 Task: Create a ticket for managing requests related to sustainable sourcing practices.
Action: Mouse moved to (216, 86)
Screenshot: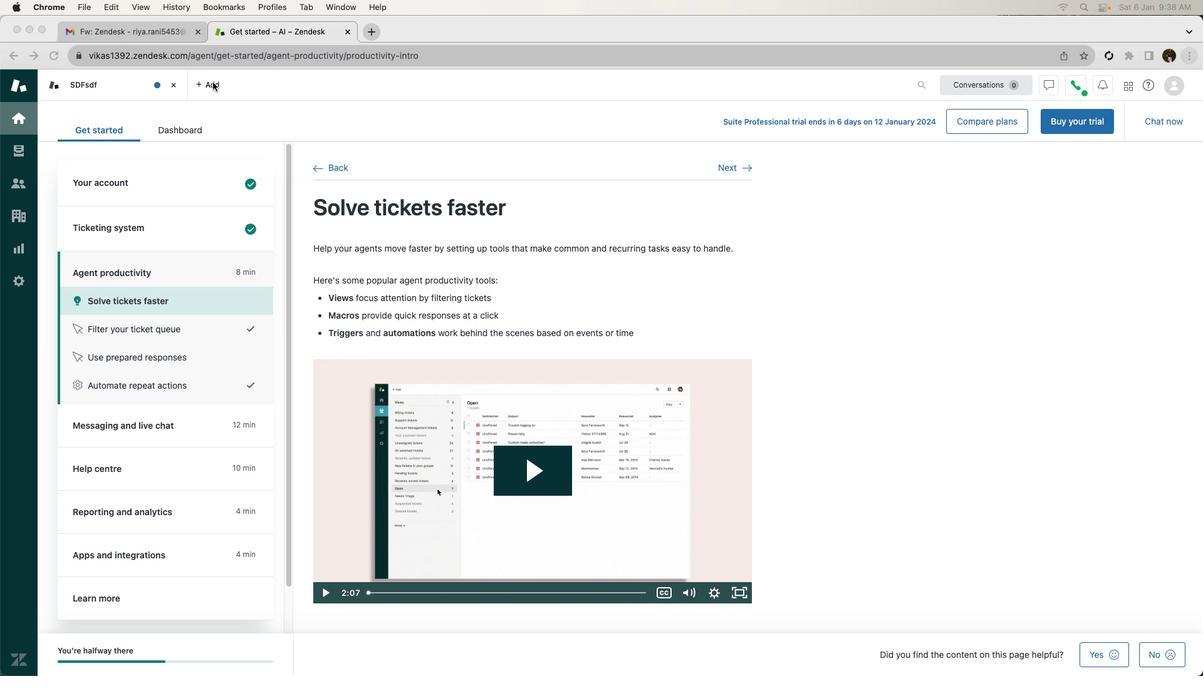 
Action: Mouse pressed left at (216, 86)
Screenshot: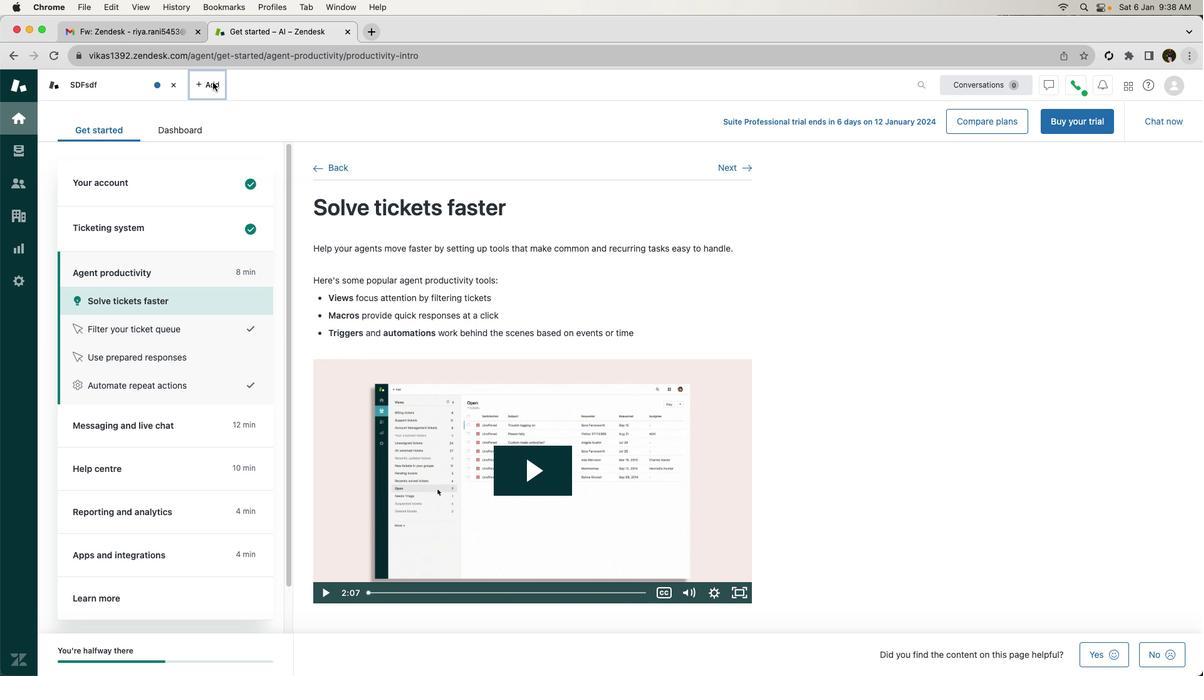 
Action: Mouse pressed left at (216, 86)
Screenshot: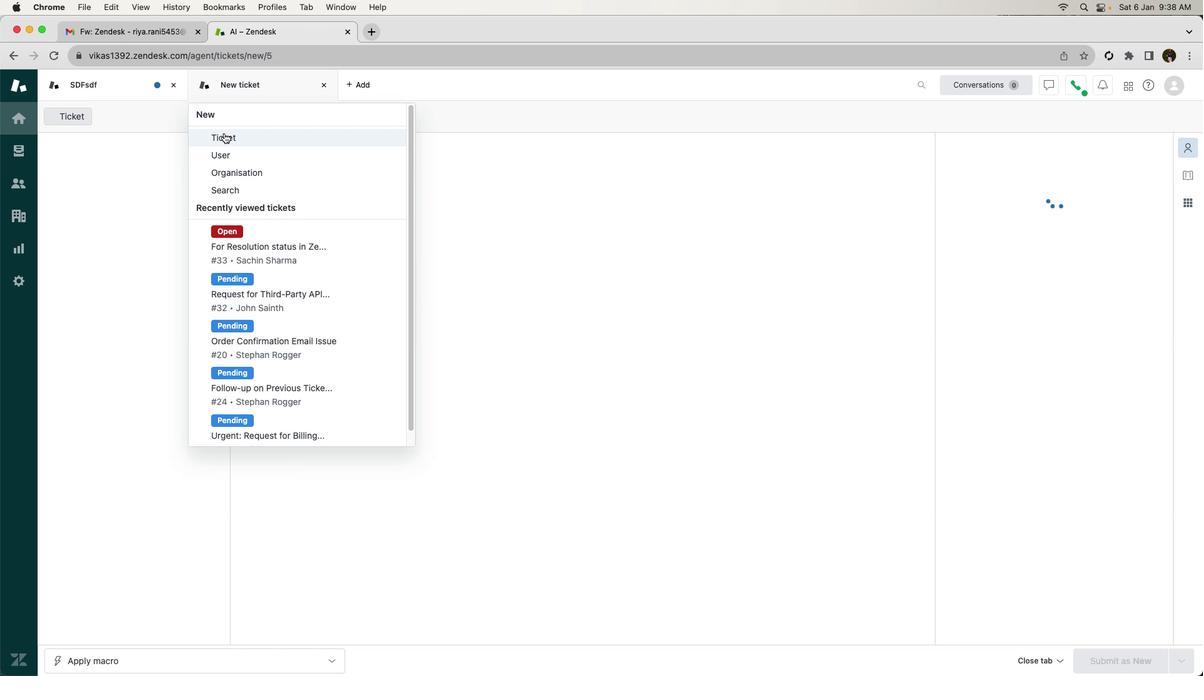 
Action: Mouse moved to (165, 174)
Screenshot: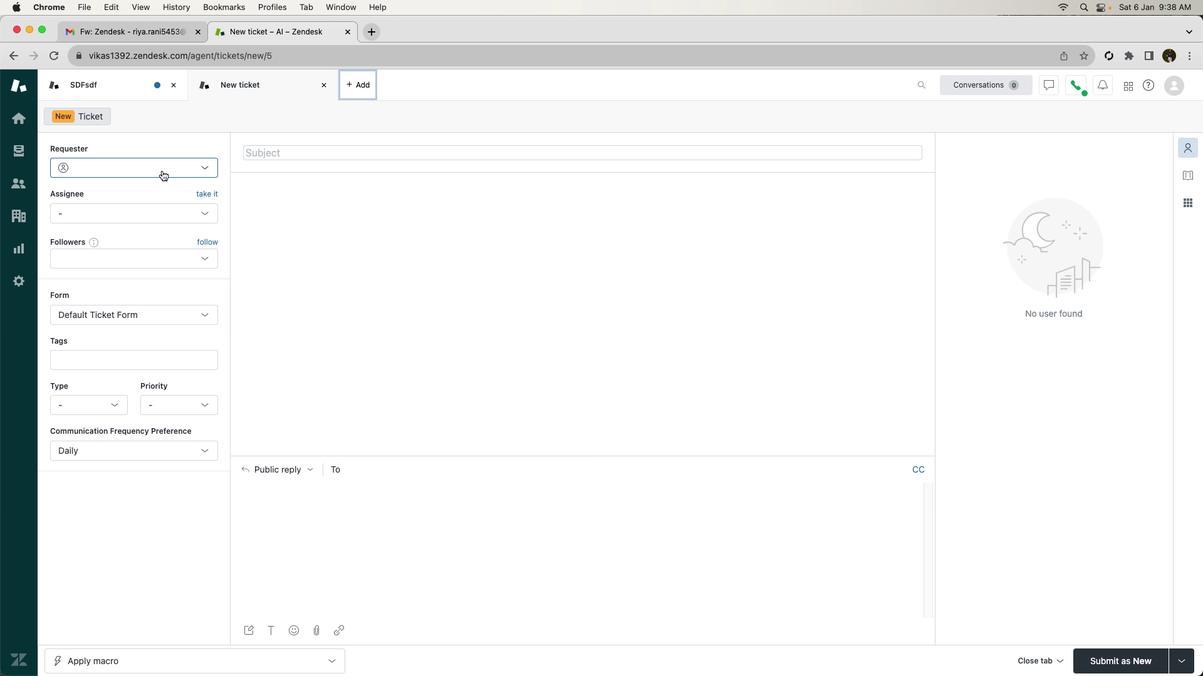 
Action: Mouse pressed left at (165, 174)
Screenshot: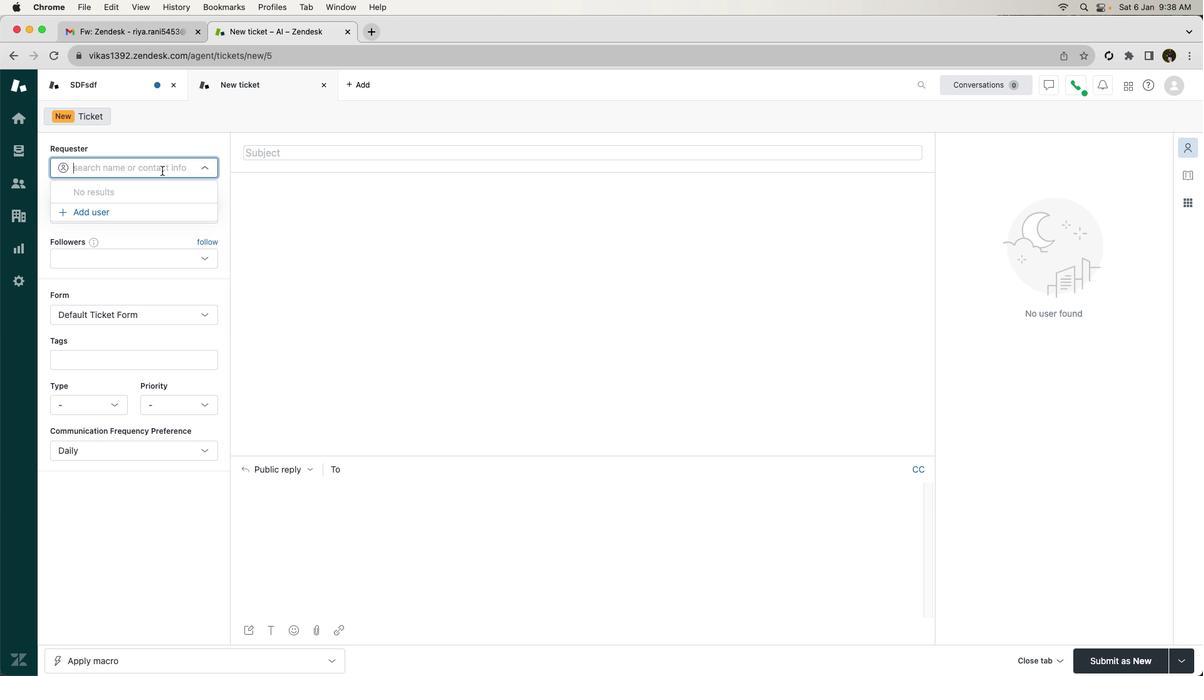 
Action: Mouse moved to (162, 174)
Screenshot: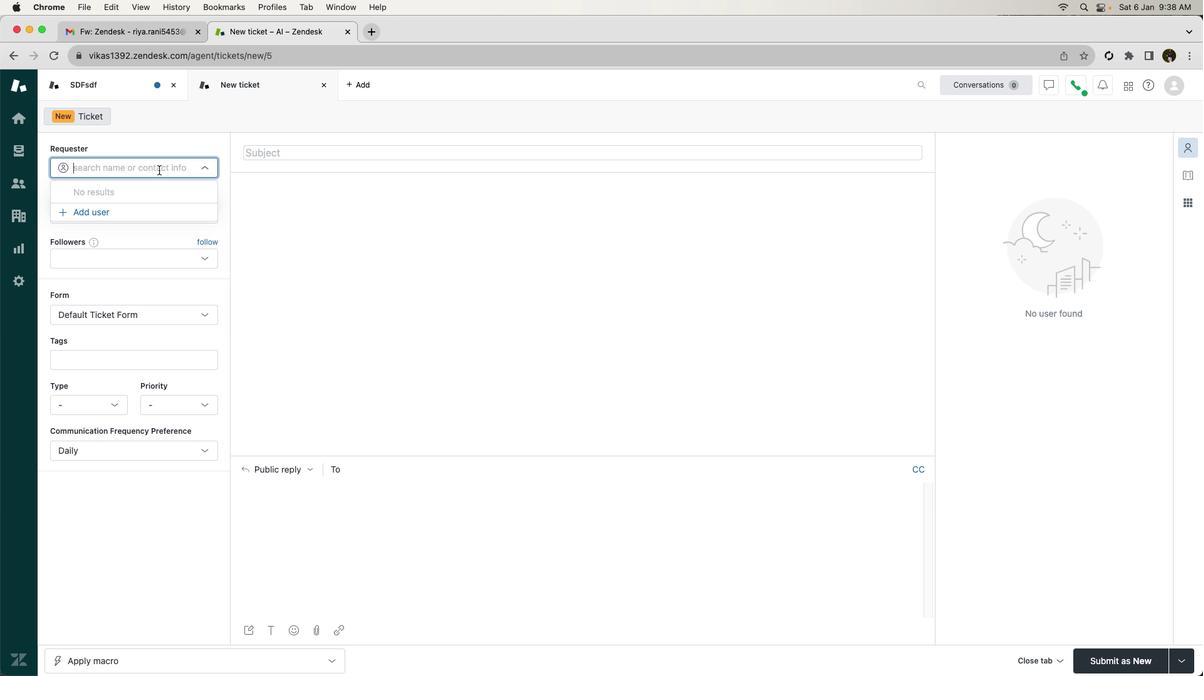 
Action: Key pressed 'j'Key.backspaceKey.shift'J''e''n''n''y'
Screenshot: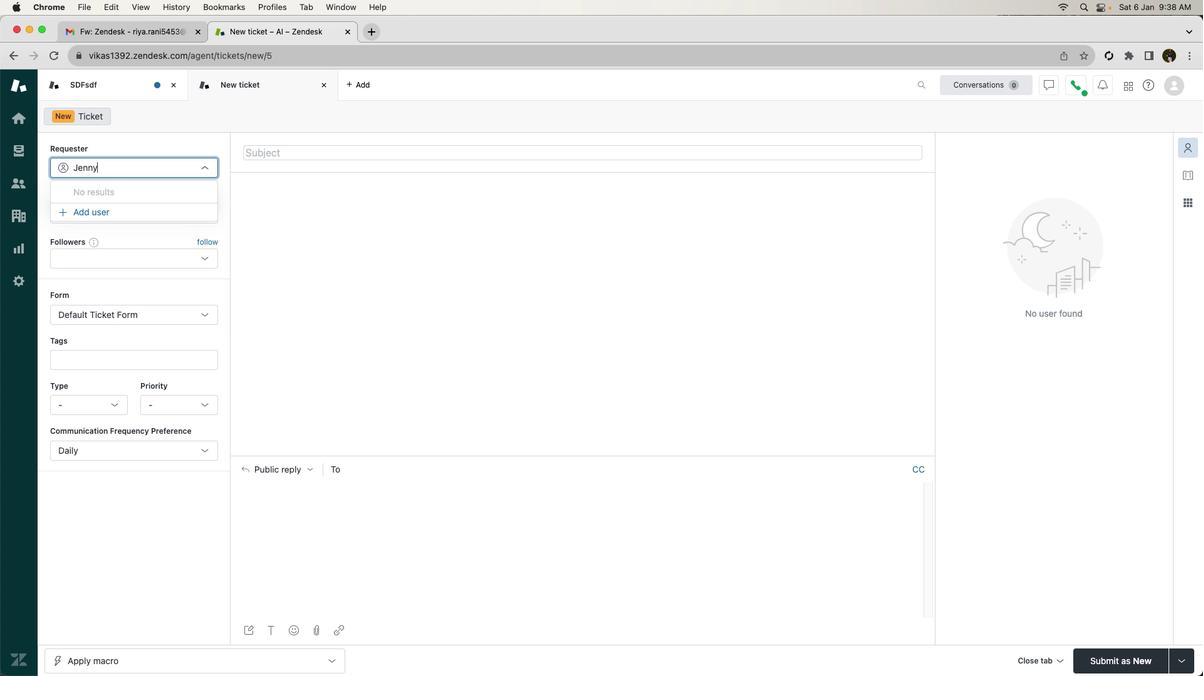 
Action: Mouse moved to (166, 171)
Screenshot: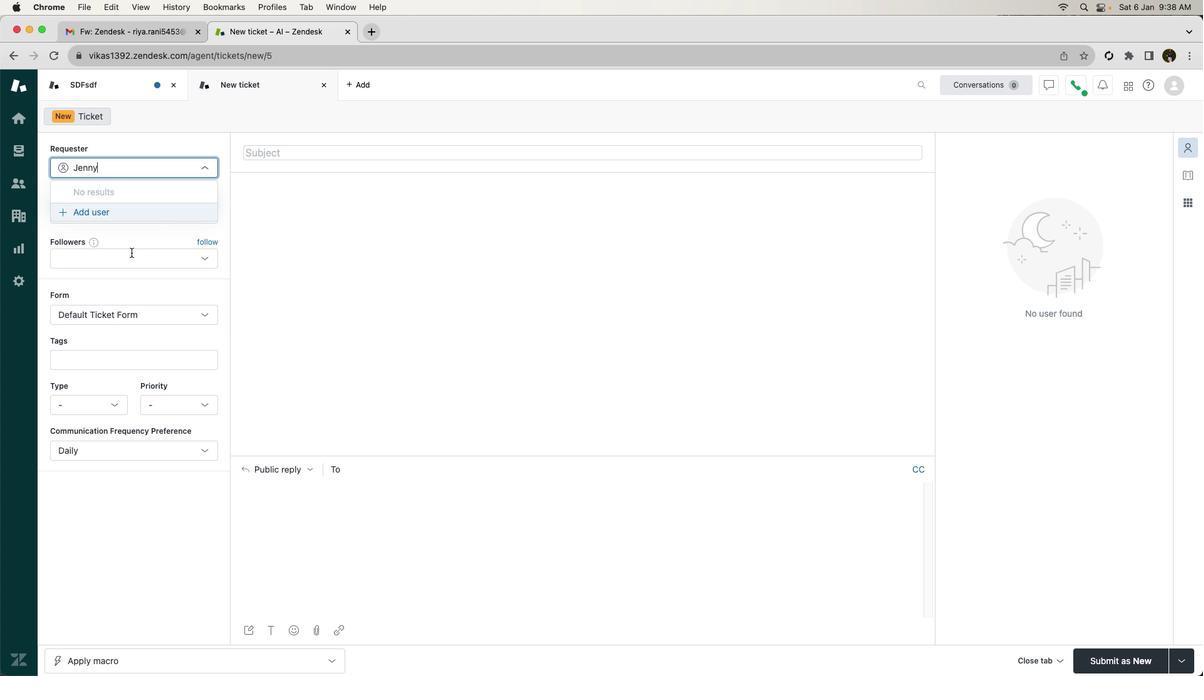 
Action: Mouse pressed left at (166, 171)
Screenshot: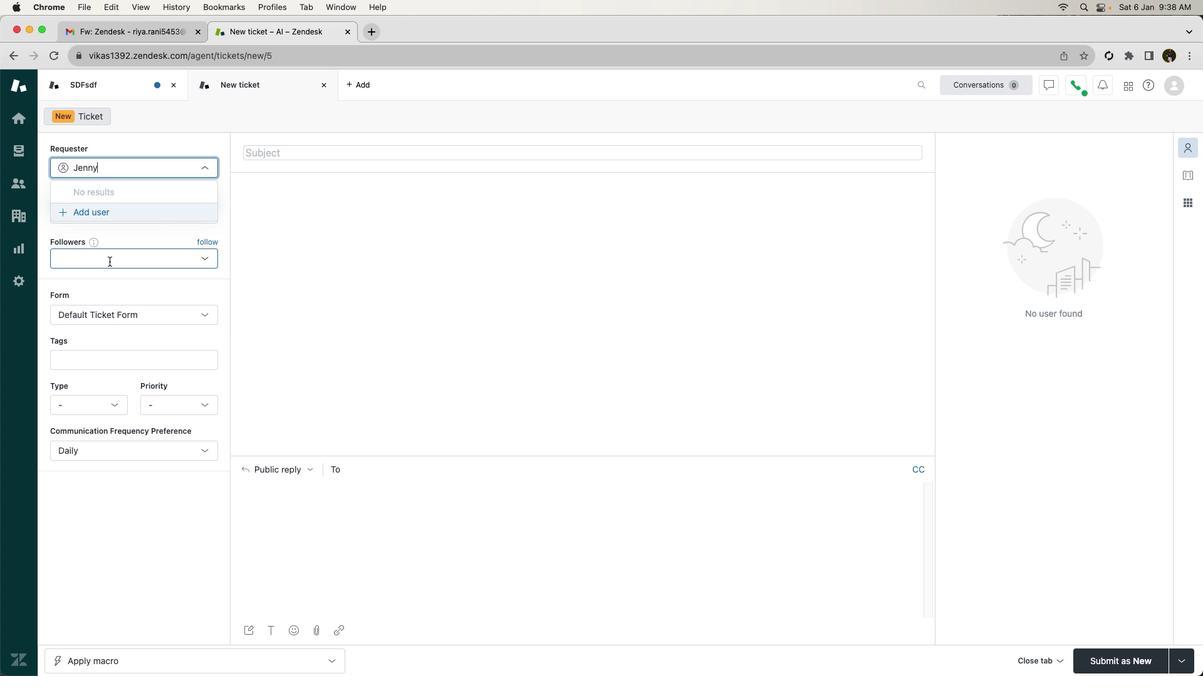 
Action: Mouse moved to (112, 265)
Screenshot: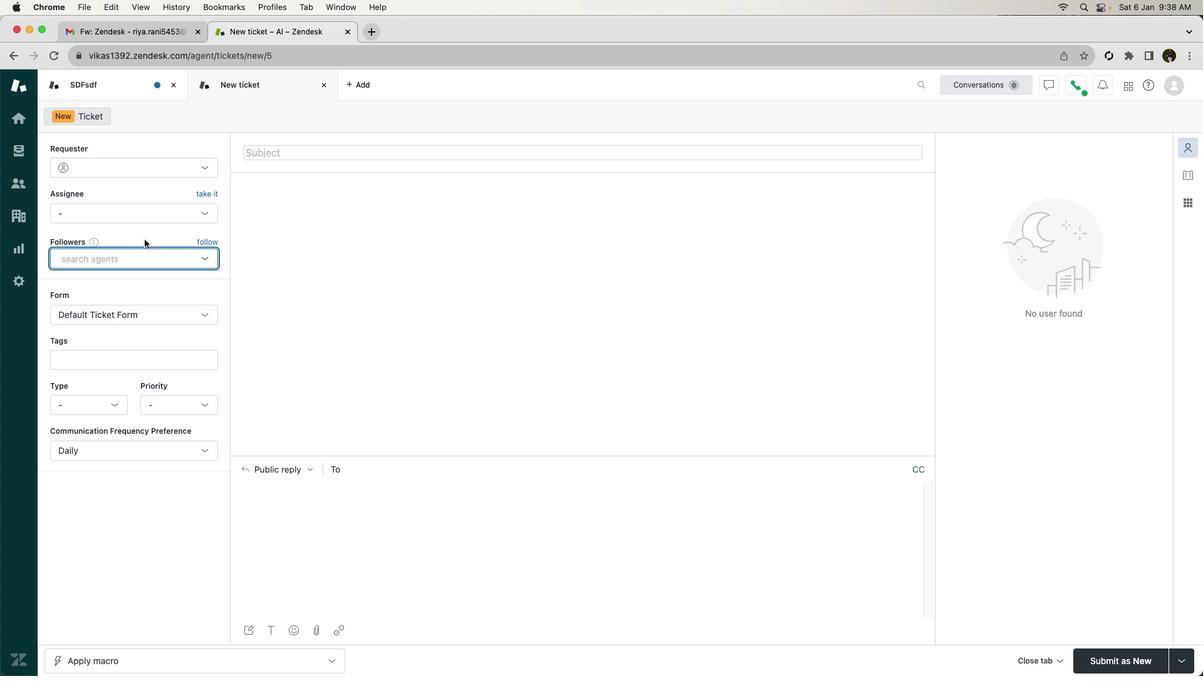
Action: Mouse pressed left at (112, 265)
Screenshot: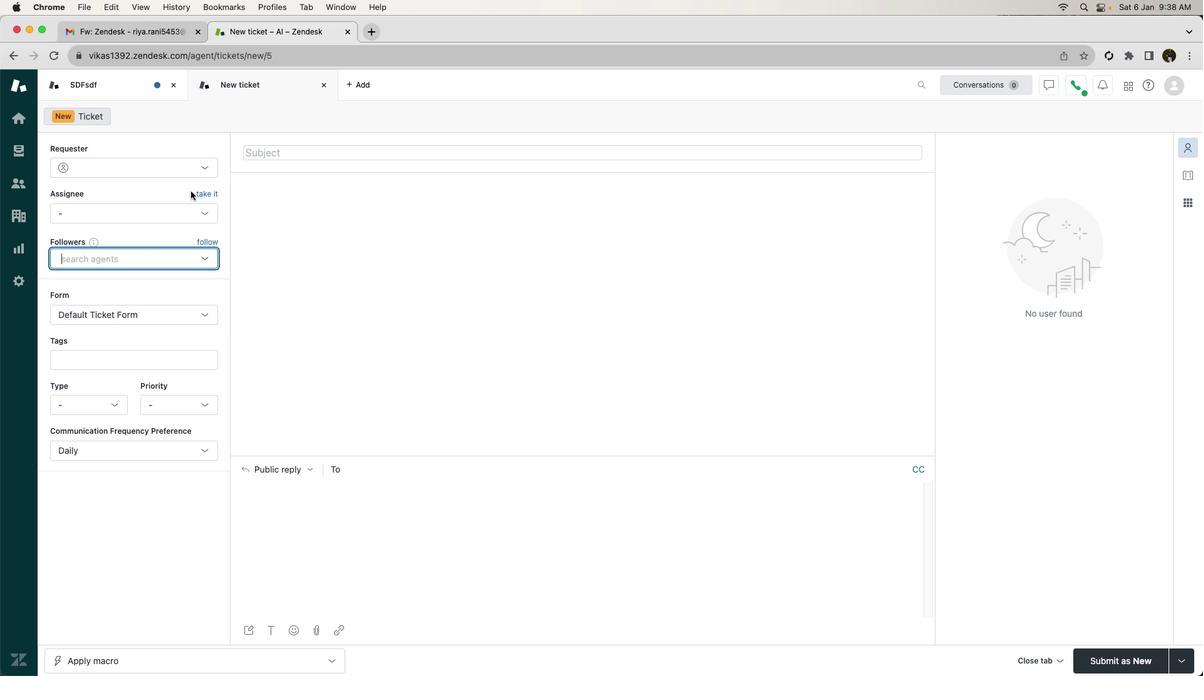 
Action: Mouse moved to (206, 218)
Screenshot: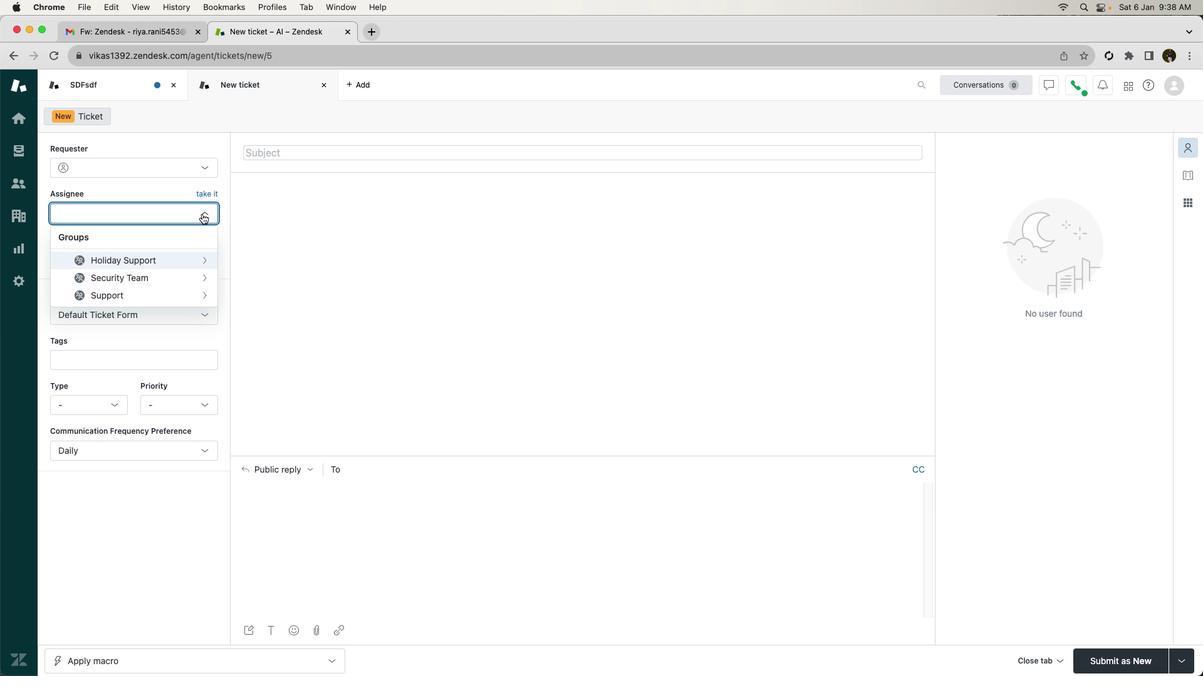 
Action: Mouse pressed left at (206, 218)
Screenshot: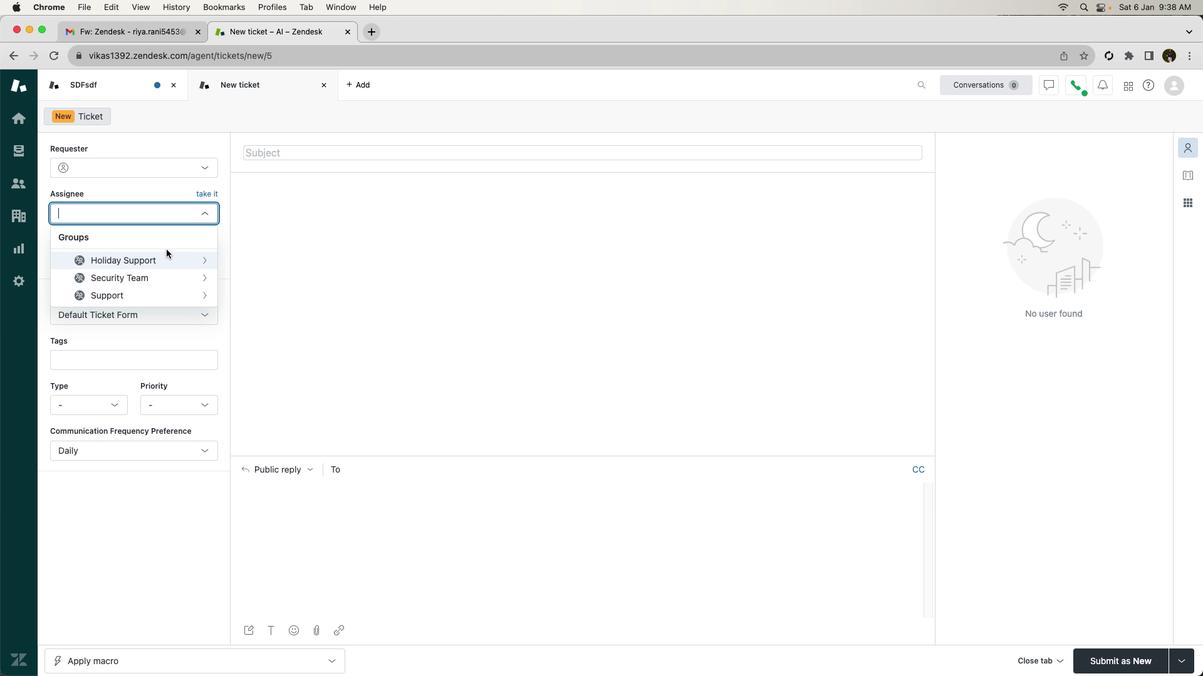 
Action: Mouse moved to (166, 279)
Screenshot: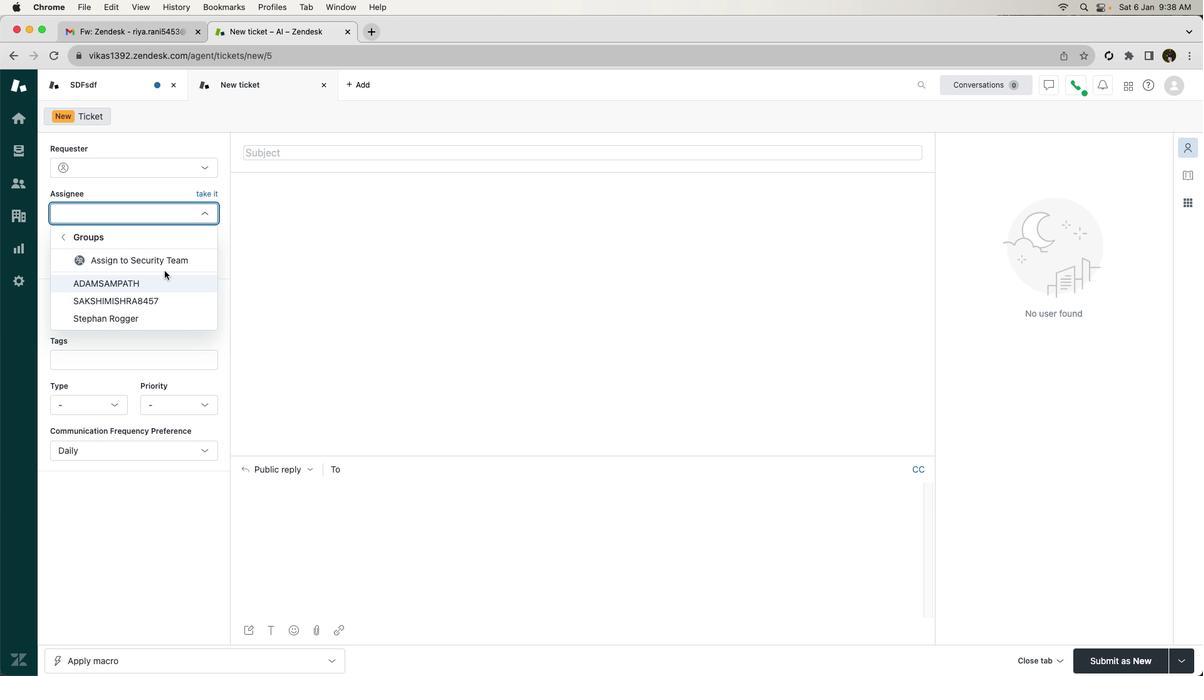 
Action: Mouse pressed left at (166, 279)
Screenshot: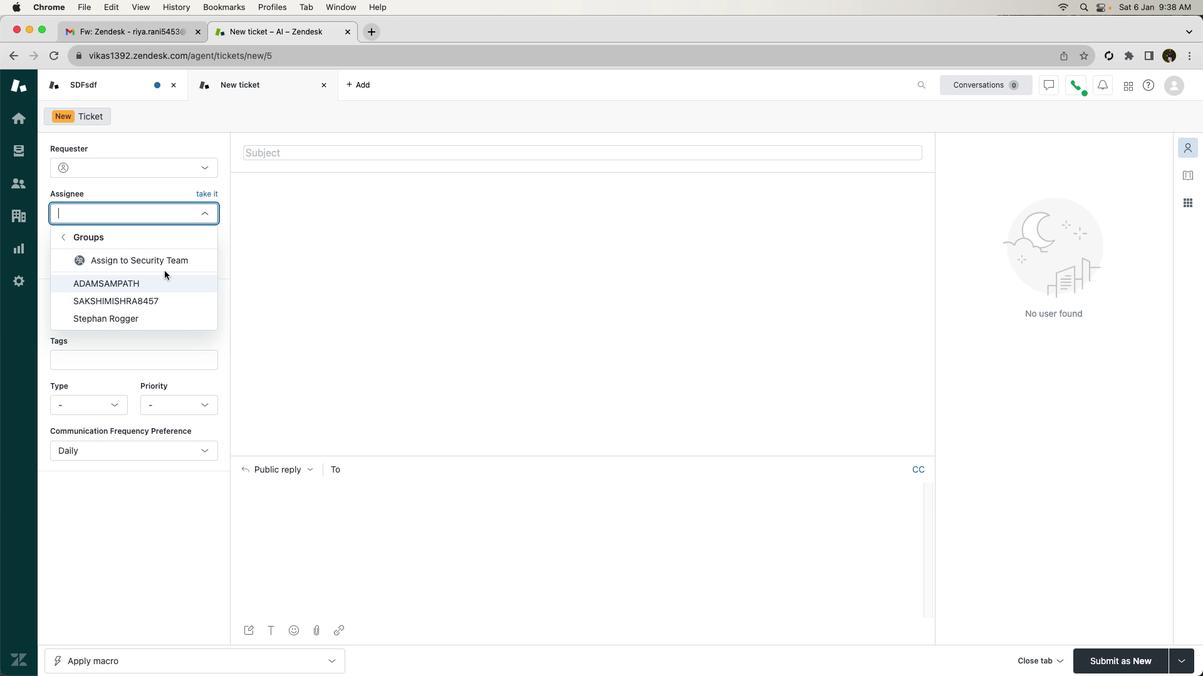 
Action: Mouse moved to (151, 283)
Screenshot: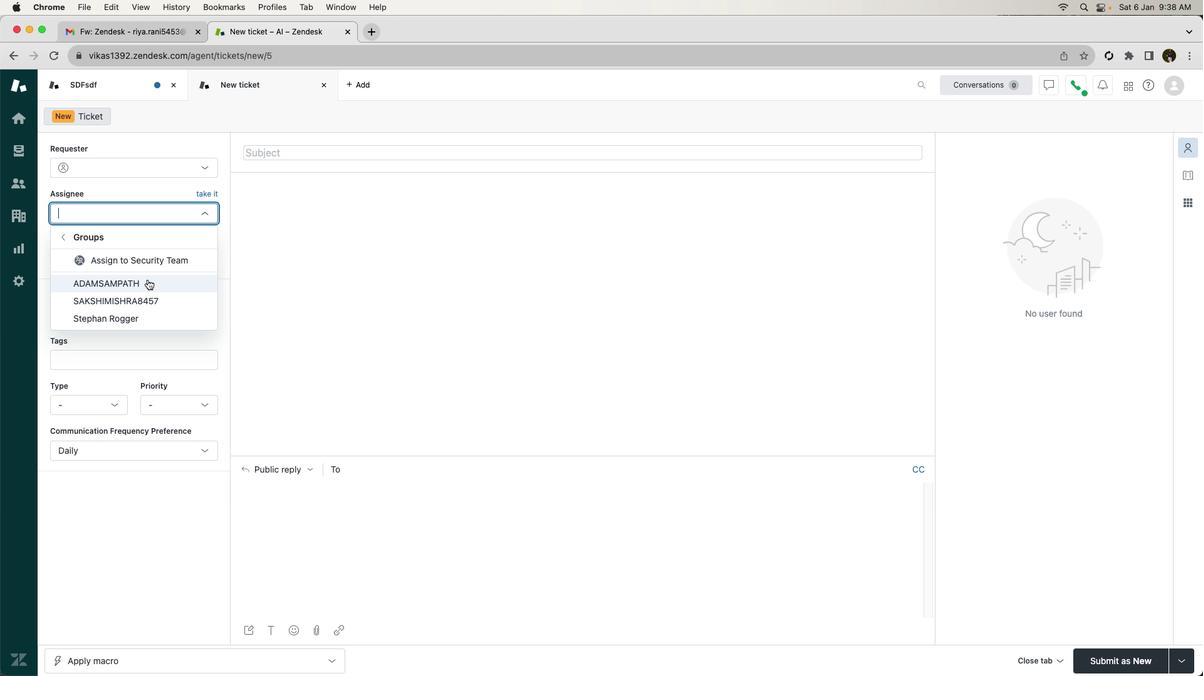 
Action: Mouse pressed left at (151, 283)
Screenshot: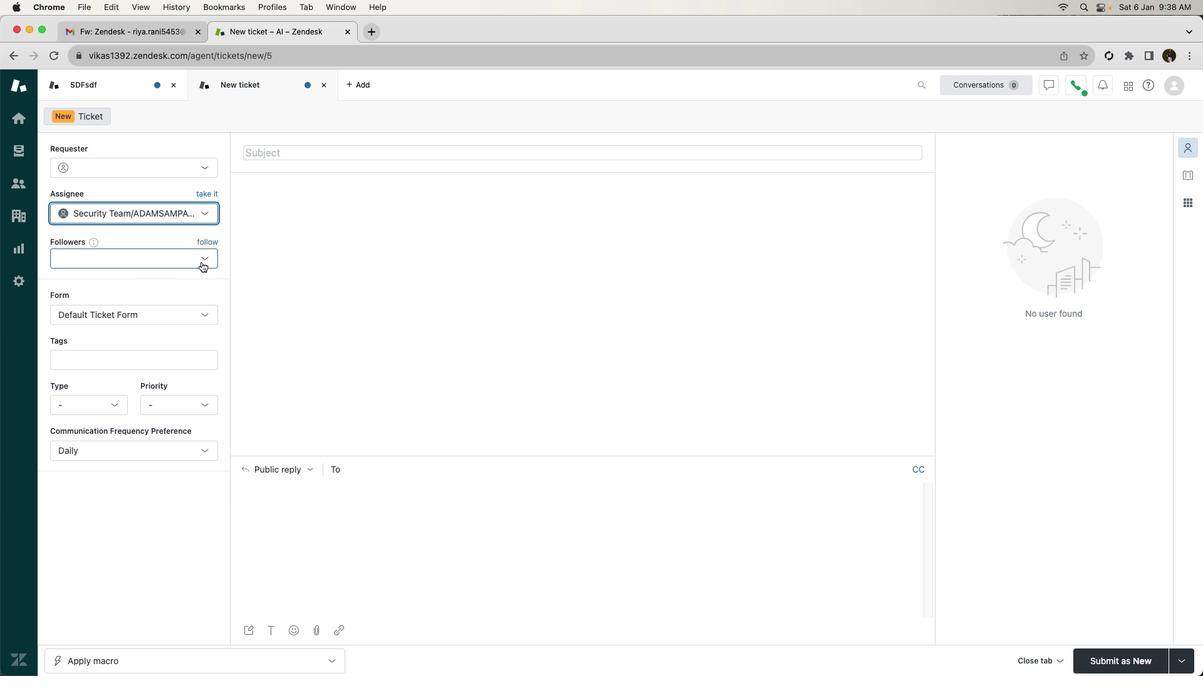 
Action: Mouse moved to (206, 265)
Screenshot: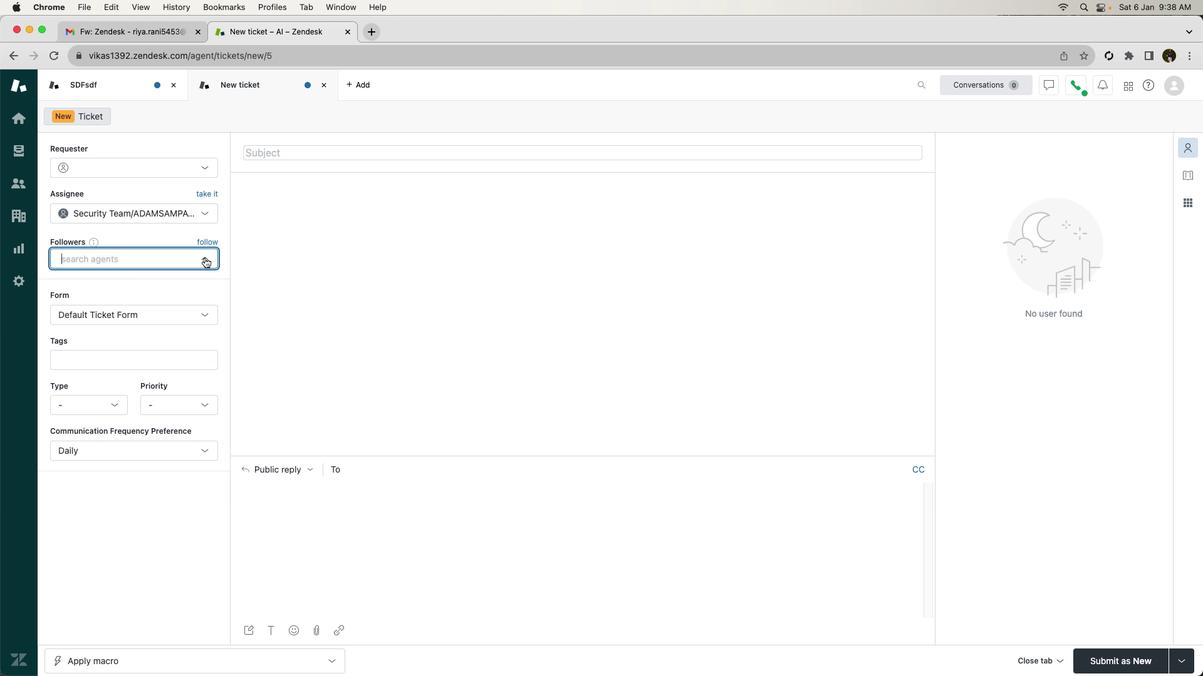 
Action: Mouse pressed left at (206, 265)
Screenshot: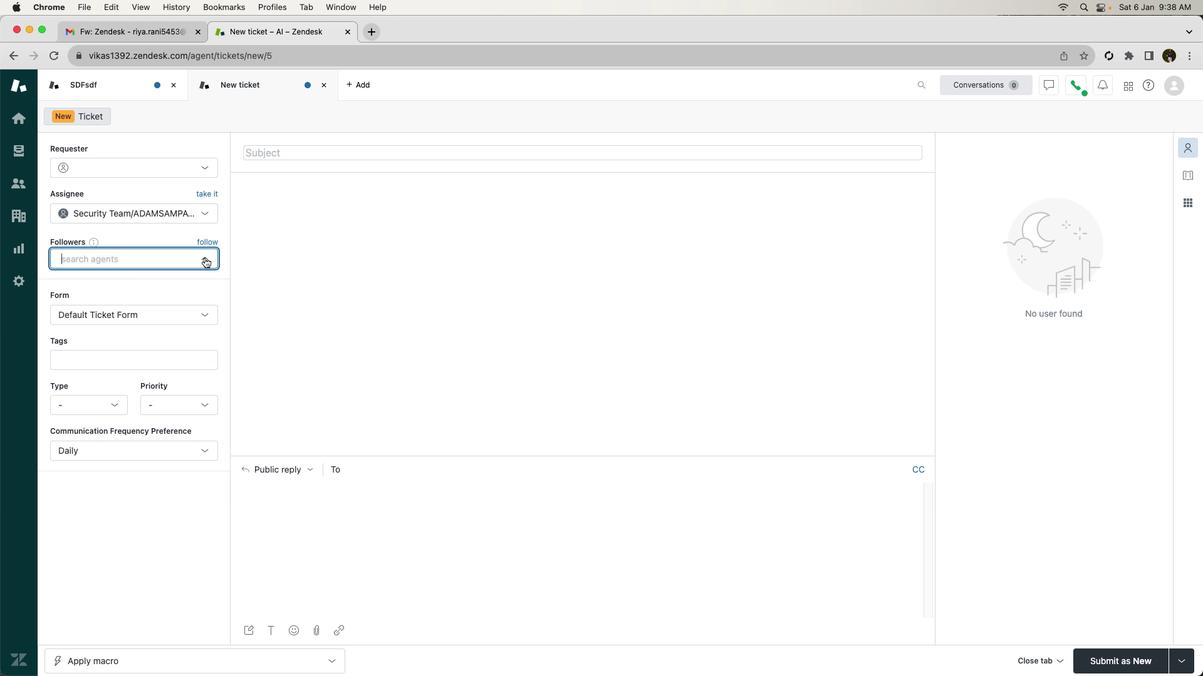 
Action: Mouse moved to (208, 261)
Screenshot: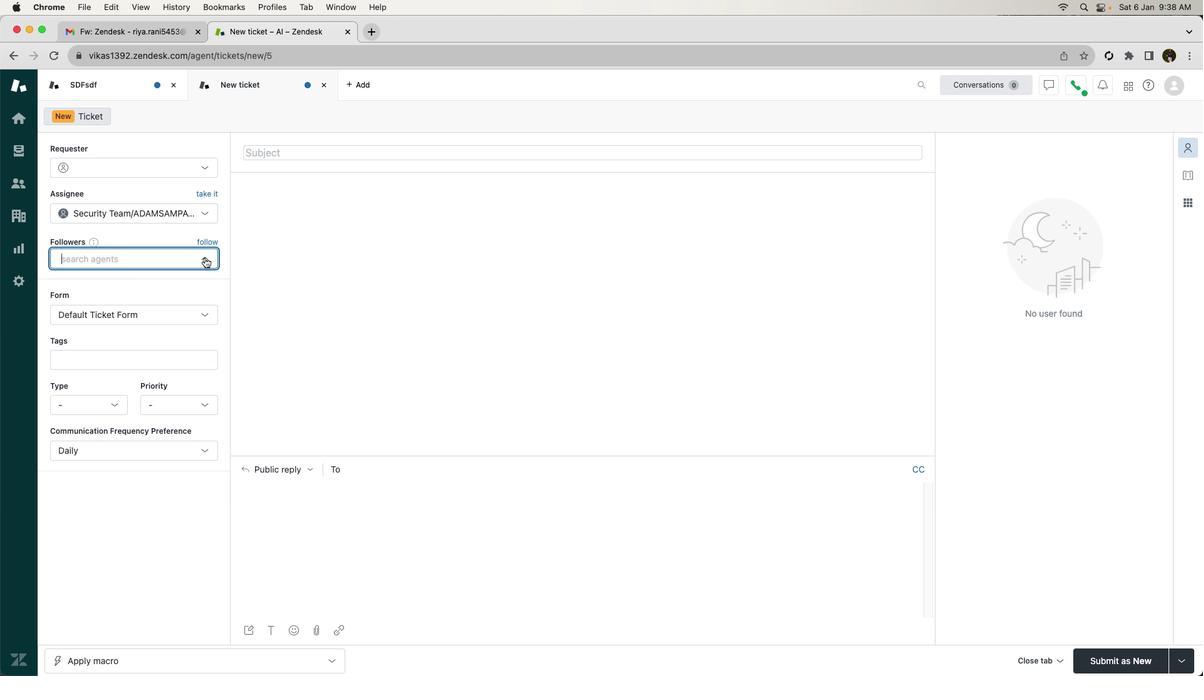 
Action: Mouse pressed left at (208, 261)
Screenshot: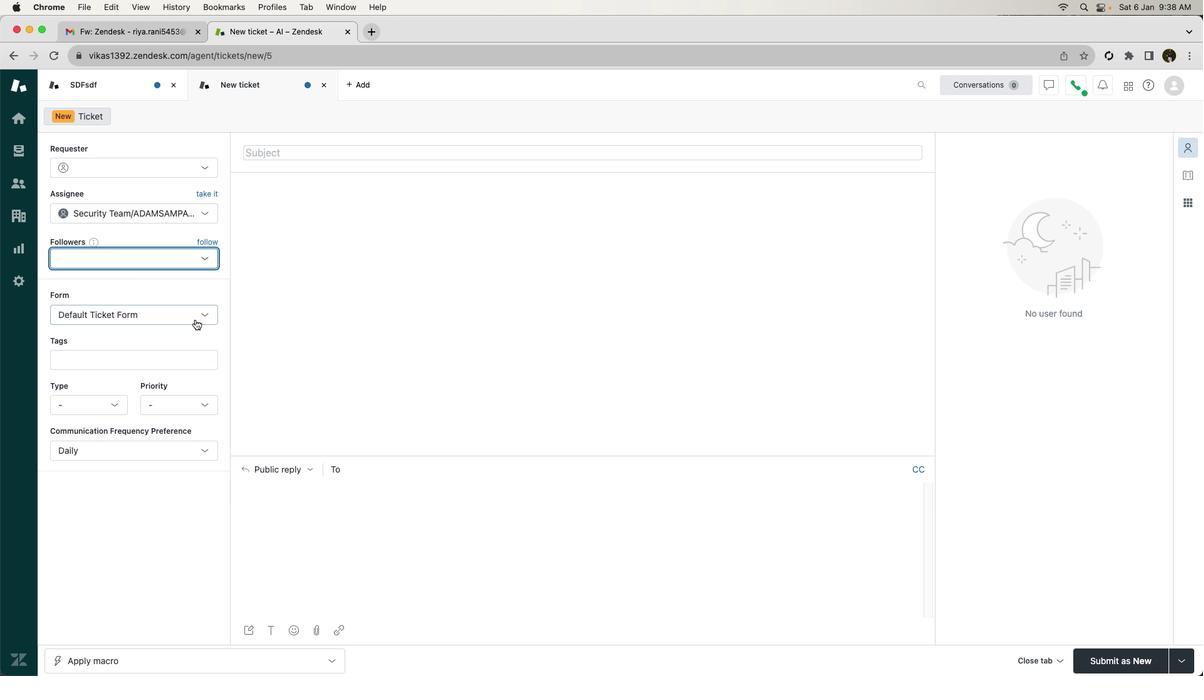
Action: Mouse moved to (186, 365)
Screenshot: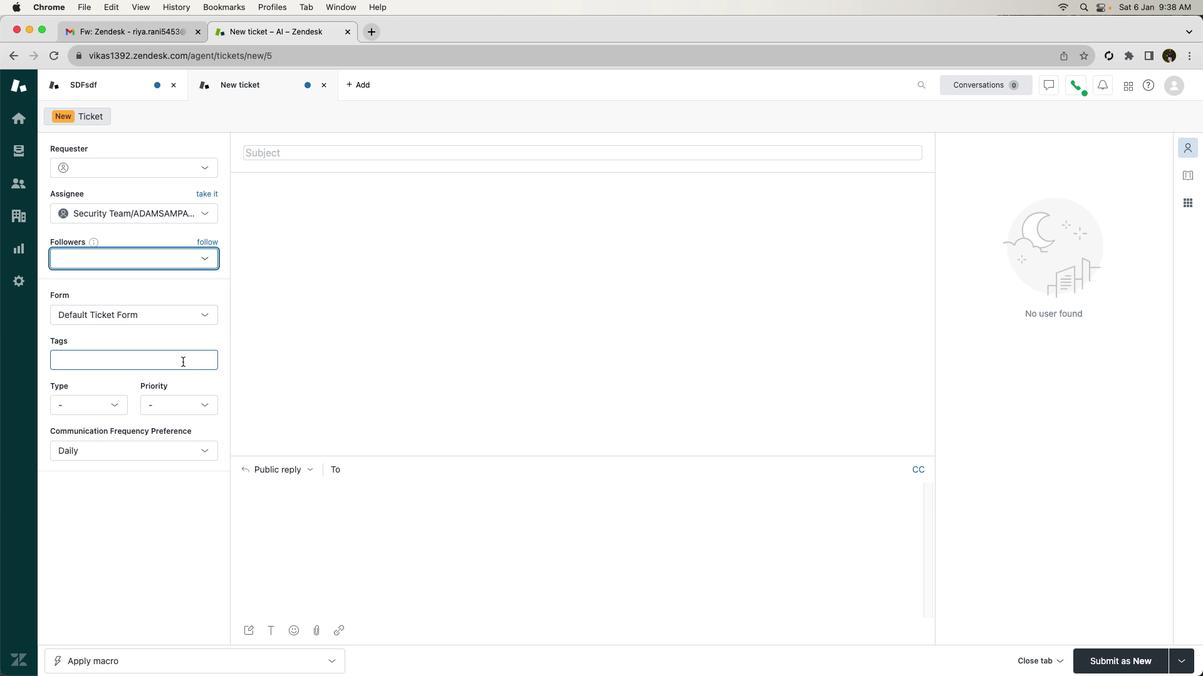 
Action: Mouse pressed left at (186, 365)
Screenshot: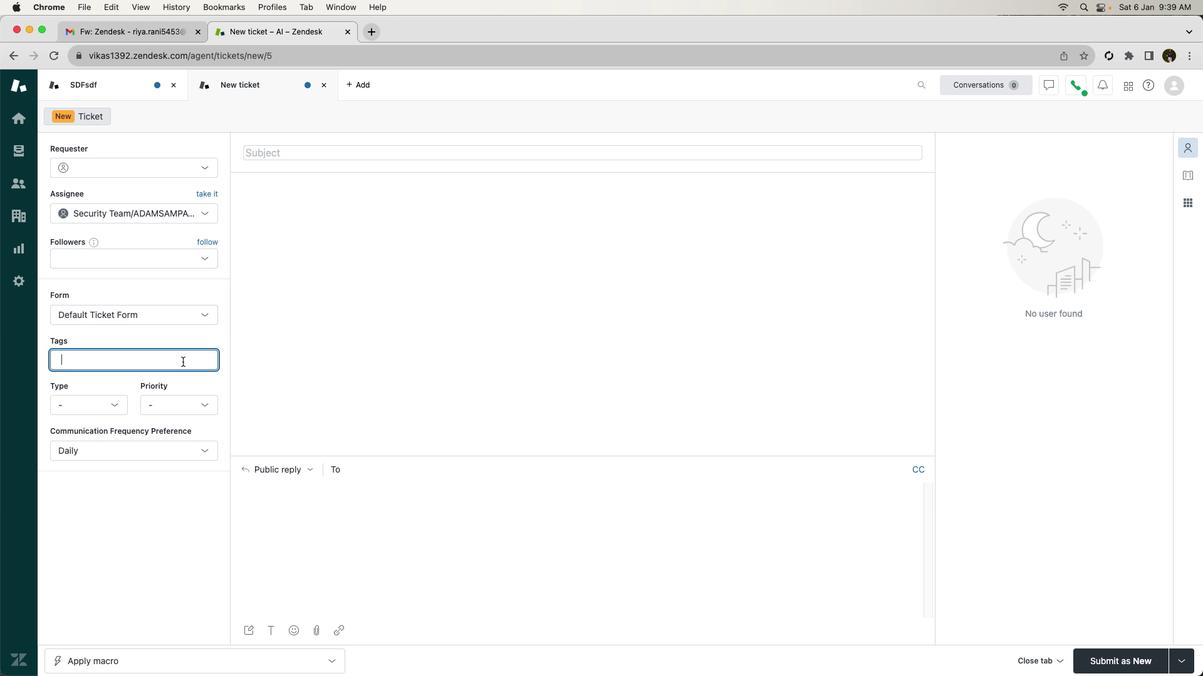 
Action: Key pressed Key.shift'#'Key.shift'S''u''s''t''a''i''n''a''b''l''e'
Screenshot: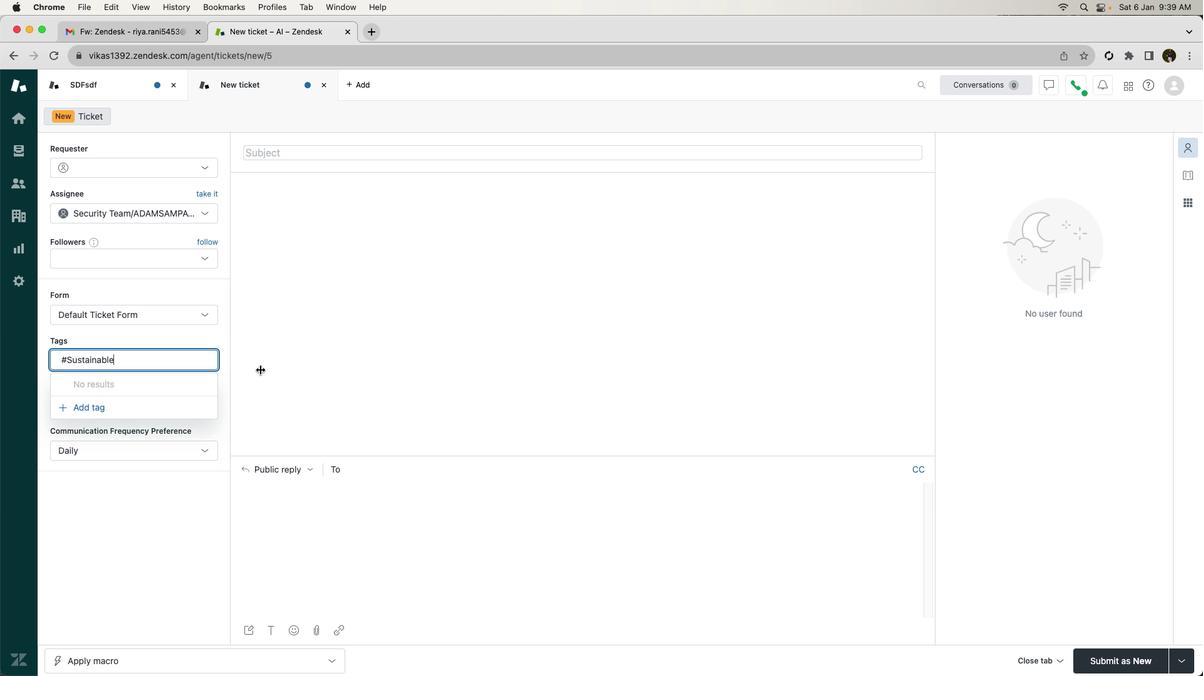 
Action: Mouse moved to (172, 365)
Screenshot: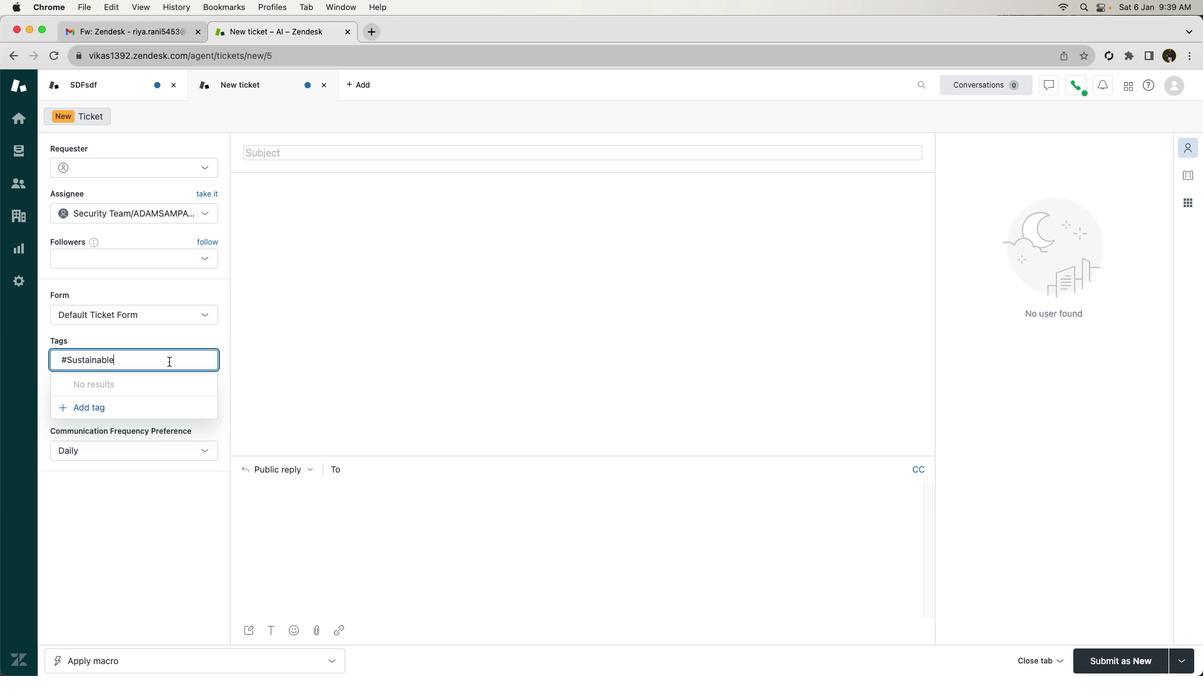 
Action: Mouse pressed left at (172, 365)
Screenshot: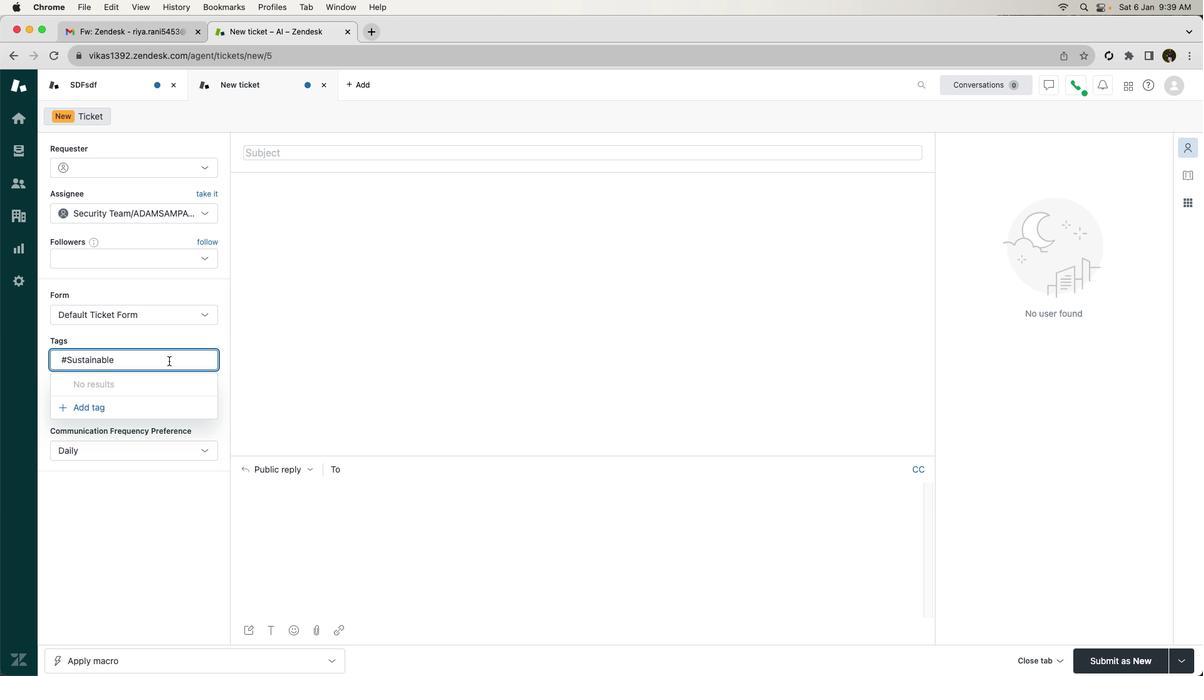 
Action: Mouse moved to (99, 484)
Screenshot: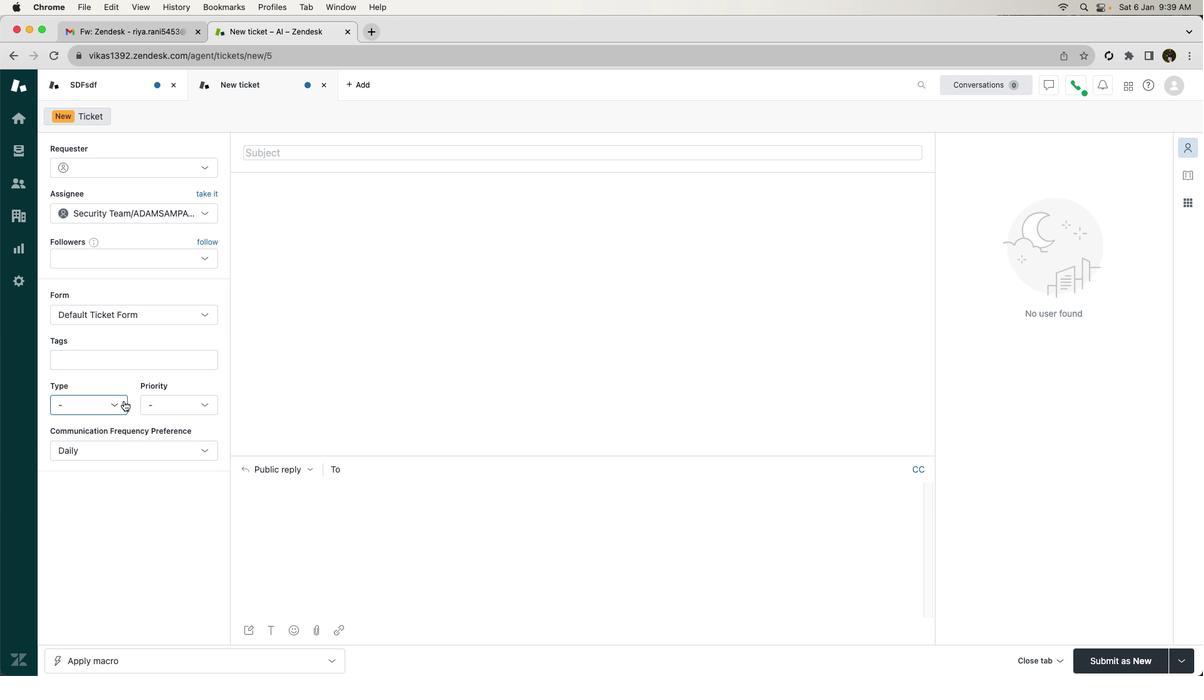 
Action: Mouse pressed left at (99, 484)
Screenshot: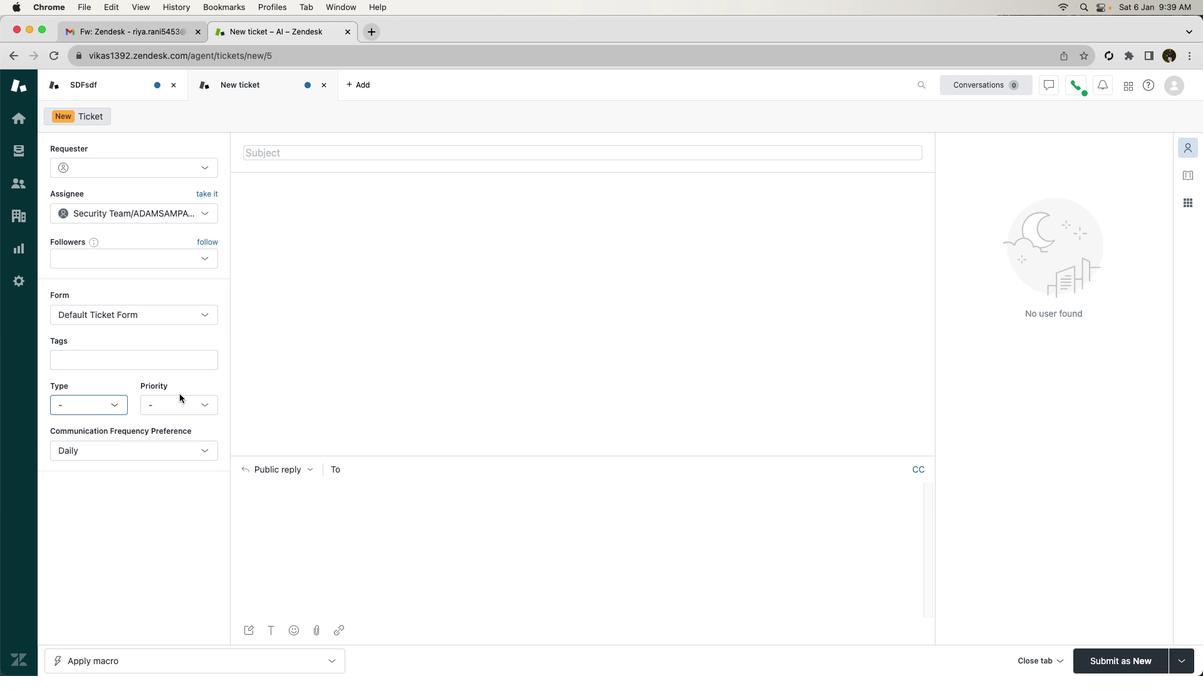 
Action: Mouse moved to (349, 155)
Screenshot: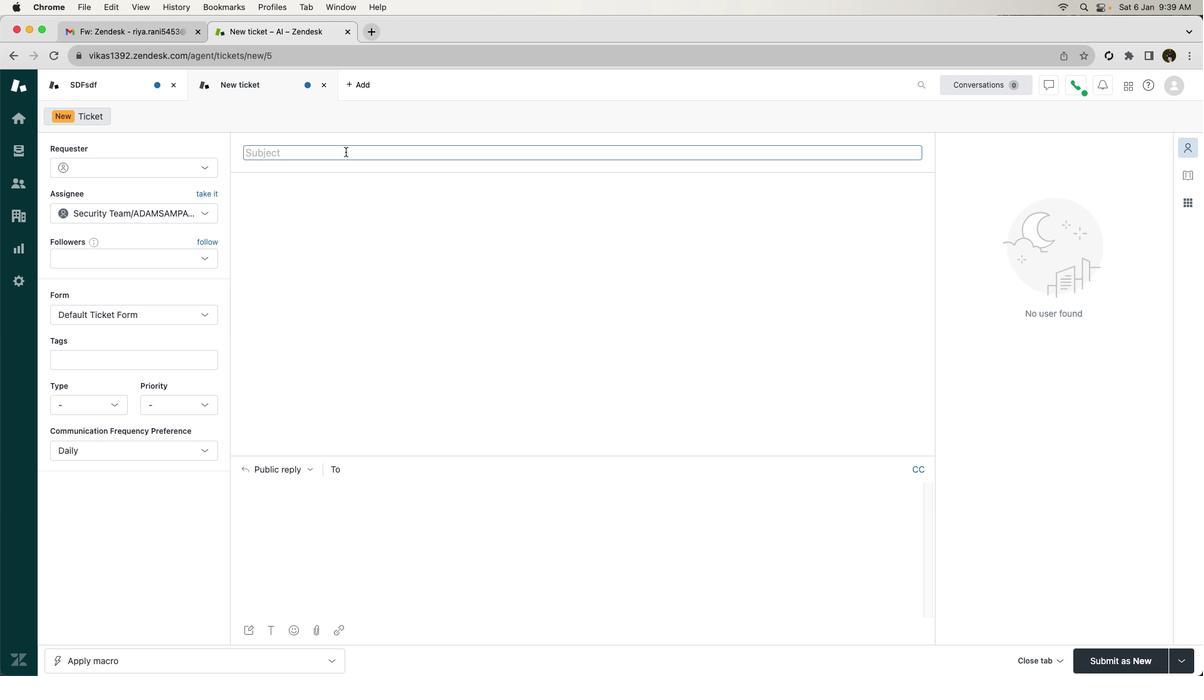 
Action: Mouse pressed left at (349, 155)
Screenshot: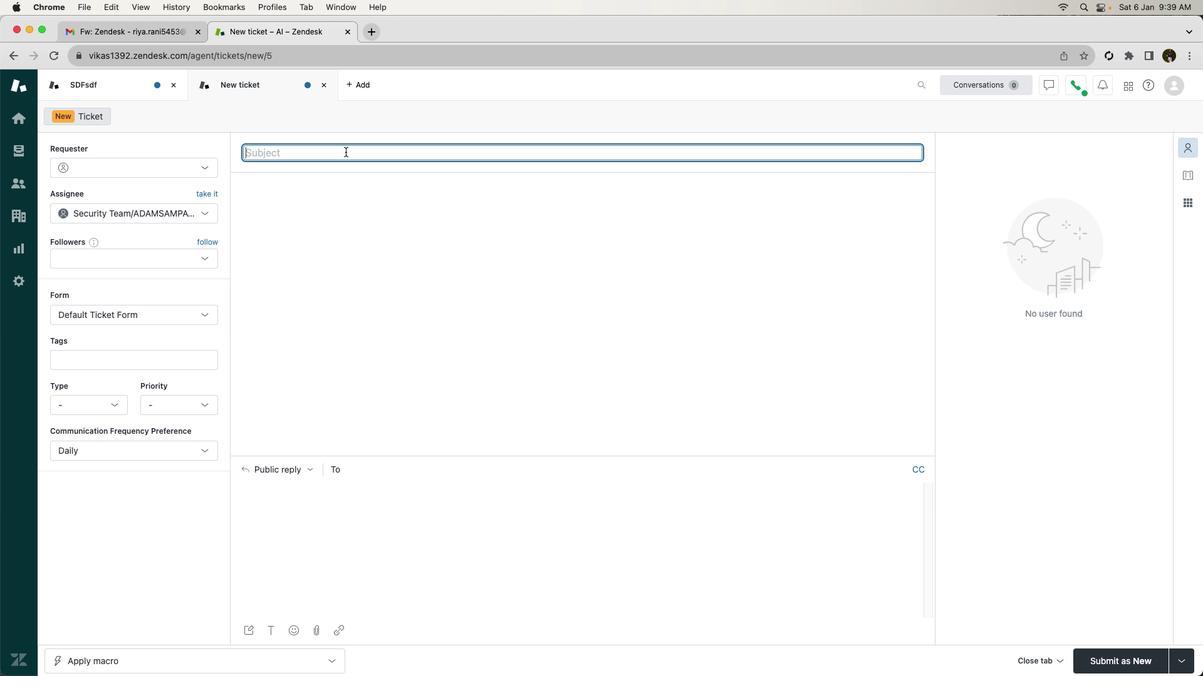 
Action: Key pressed Key.shift'R''e''q''u''e''s''t'Key.space'f''o''r'Key.spaceKey.shift'S''u''s''t''a''i''n''a''b''l''e'Key.spaceKey.shift'S''o''u''r''c''i''n''g'Key.spaceKey.shift'P''r''a''c''t''i''c''e''s'
Screenshot: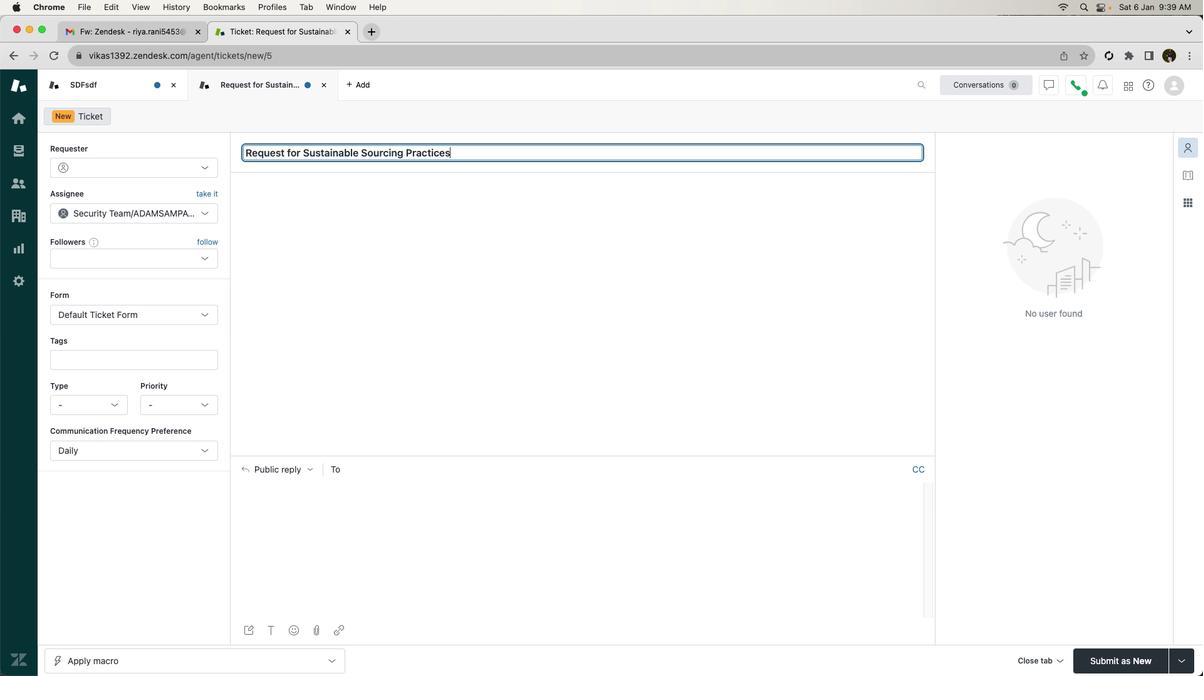 
Action: Mouse moved to (296, 493)
Screenshot: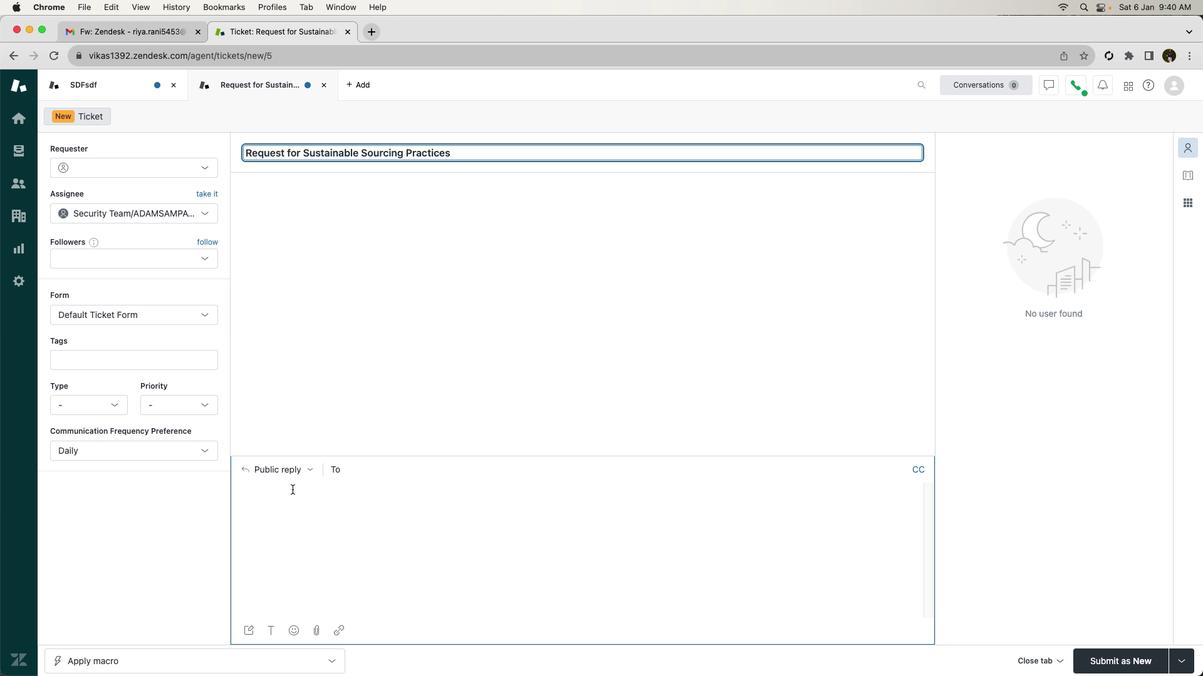 
Action: Mouse pressed left at (296, 493)
Screenshot: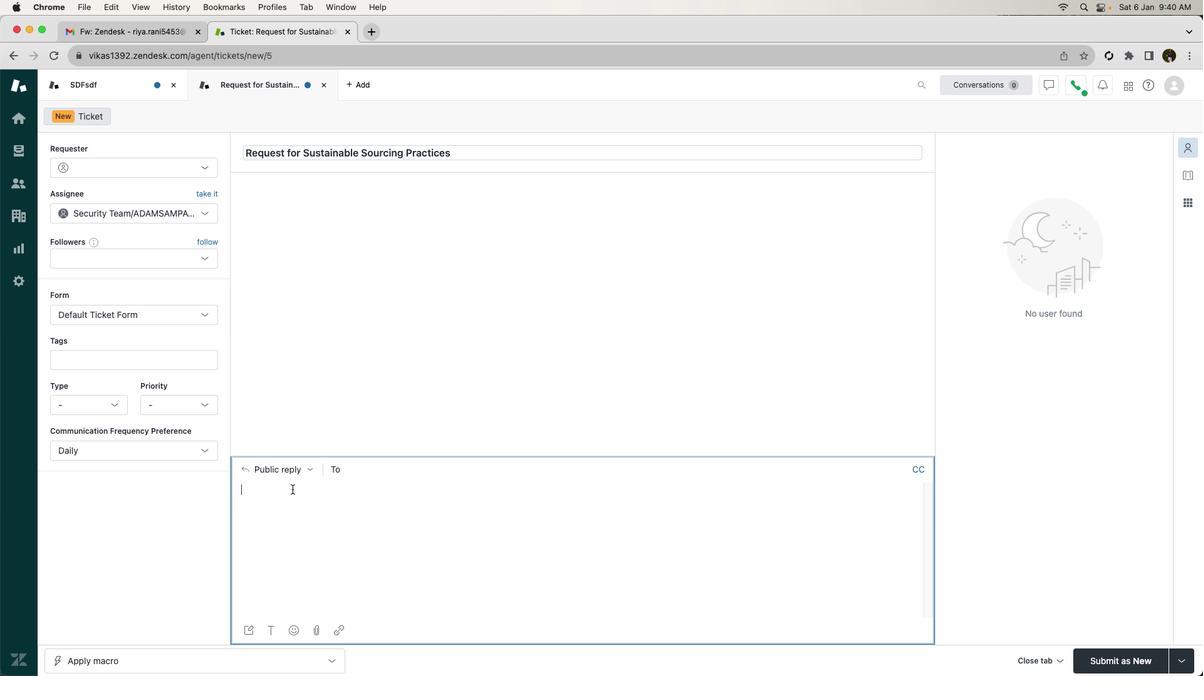 
Action: Mouse moved to (299, 492)
Screenshot: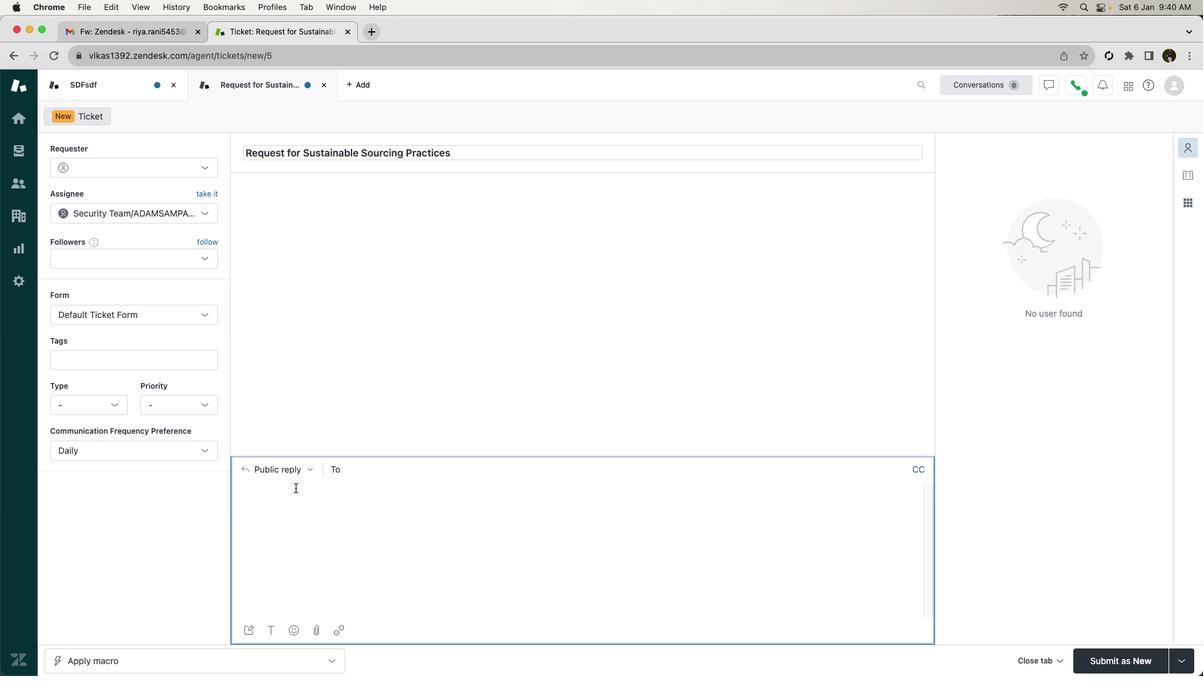 
Action: Key pressed Key.shift'I'Key.backspaceKey.shift'D''e''a''r'Key.spaceKey.shift'T''e''a''m'','Key.enterKey.enterKey.shift'I'Key.space'h''o''p''e'Key.space't''h''i''s'Key.space'm''e''s''a'Key.backspace's''a''g''e'Key.space'f''i''n''d''s'Key.space'y''o''u'Key.space'w''e''l''l''.'Key.spaceKey.shift'I'Key.space'a''m'Key.space'r''e''a''c''h''i''n''g'Key.space'o''u''t'Key.space't''o'Key.space'r''e''q''u''e''s''t'Key.space's''u''p''p''o''r''t'Key.space'a''n''d'Key.space'g''u''i''d''a''n''c''e'Key.space'r''e''g''a''r''d''i''n''g'Key.space's''u''s''t''a''i''n''a''b''l''e'Key.space's''o''u''r''c''i''n''g'Key.space'p''r''a''c''t''i''c''e''s'Key.space'w''i''t''h''i''n'Key.space'o''u''r'Key.space'o''r''g''a''n''i''z''a''t''i''o''n''.'Key.spaceKey.shift'A''s'Key.space'w''e'Key.space'c''o''n''t''i''n''u''e'Key.space'o''u''r'Key.space'c''o''m''m''i''t''m''e''n''t'Key.space't''o'Key.space'e''n''v''i''r''o''n''m''e''n''t''a''l'Key.space'a''n''d'Key.space's''o''c''i''a''l'Key.space'r''e''s''p''o''n''s''i''b''i''l''i''t''y'','Key.space'i''t'Key.space'i''s'Key.space'c''r''u''c''i''a''l'Key.space't''o'Key.space'e''n''s''u''r''e'Key.space't''h''a''t'Key.space'o''u''r'Key.space's''o''u''r''c''i''n''g'Key.space'm''e''t''h''o''d''s'Key.space'a''l''i''g''n'Key.space'w''i''t''h'Key.space's''u''s''t''a''i''n''a''b''l''e'Key.space's''t''a''n''d''a''r''d''s''.'Key.enterKey.enterKey.shift'I'Key.space'a''m'Key.space's''e''e''k''i''n''g'Key.space'a''s''s''i''s''t''a''n''c''e'Key.space'i''n'Key.space'm''a''n''a''g''i''n''g'Key.space'r''e''q''u''e''s''t''s'Key.space'r''e''l''a''t''e''d'Key.space't''o'Key.space's''u''s''t''a''i''n''a''b''l''e'Key.space's''o''u''r''c''i''n''g'Key.space'p''r''a''c''t''i''c''e''s''.'Key.space't'Key.backspaceKey.shift'T''h''i''s'Key.space'm''a''y'Key.space'i''n''v''o''l''v''e'Key.space'e''v''a''l''u''a''t''i''n''g'Key.space'c''u''r''r''e''n''t'Key.space's''u''p''p''l''i''e''r''s'','Key.space'e''x''p''l''o''r''i''n''g'Key.space'e''c''o''-''f''r''i''e''n''d''l''y'Key.space'a''l''t''e''r''n''a''t''i''v''v''e''s'Key.backspaceKey.backspaceKey.backspace'e''s'','Key.space'i''m''p''l''e''m''e''n''t''i''n''g'Key.space'e''t''h''i''c''a''l'Key.space's''o''u''r''c''i''n''g'Key.space'g''u''i''d''e''l''i''n''e''s'','Key.space'o''r'Key.space'c''o''n''d''u''c''t''i''n''g'Key.space's''u''p''p''l''i''e''r'Key.space'a''u''d''i''t''s'Key.space't''o'Key.space'e''n''s''u''r''e'Key.space'c''o''m''p''l''i''a''n''c''e'Key.space'w''i''t''h'Key.space's''u''s''t''a''i''n''a''b''i''l''i''t''y'Key.space'c''r''i''t''e''r''i''a''.'Key.enterKey.enterKey.shift'B''y'Key.space'c''e''n''t''r''a''l''i''z''i''n''g'Key.space't''h''e''s''e'Key.space'r''e''q''u''e''s''t''s'Key.space't''h''r''o''u''g''h'Key.space'a'Key.space'd''e''d''i''c''a''t''e''d'Key.space't''i''c''k''e''t''i''n''g'Key.space's''y''s''t''e''m'','Key.space'w''e'Key.space'a''i''m'Key.space't''o'Key.space's''t''r''e''a''m''l''i''n''e'Key.space'o''u''r'Key.space'e''f''f''o''r''t''s'','Key.space't''r''a''c''k'Key.space'p''r''o''g''r''e''s''s'','Key.space'a''n''d'Key.space'e''n''s''u''r''e'Key.space't''h''a''t'Key.space's''u''s''t''a''i''n''a''b''l''e'Key.space's''o''u''r''c''i''n''g'Key.space'p''r''a''c''t''i''c''e''s'Key.space'a''r''e'Key.space'i''n''t''e''g''r''a''t''e''d'Key.space's''e''a''m''l''e''s''s''l''y'Key.space'i''n''t''o'Key.space'o''u''r'Key.space'o''p''e''r''a''t''i''o''n''s''.'Key.enterKey.enterKey.shift'T''h''a''n''k'Key.space'y''o''u'Key.space'f''o''r'Key.space'y''o''u''r'Key.space't''i''m''e'Key.space'a''n''d'Key.space'c''o''n''s''i''d''e''r''a''t''i''o''n''.'Key.enterKey.shift'B''e''s''t'Key.space'r''e''g''a''r''d''s''.'Key.backspace','Key.enterKey.shift'J''e''n''n''i''f''e''r'Key.enter
Screenshot: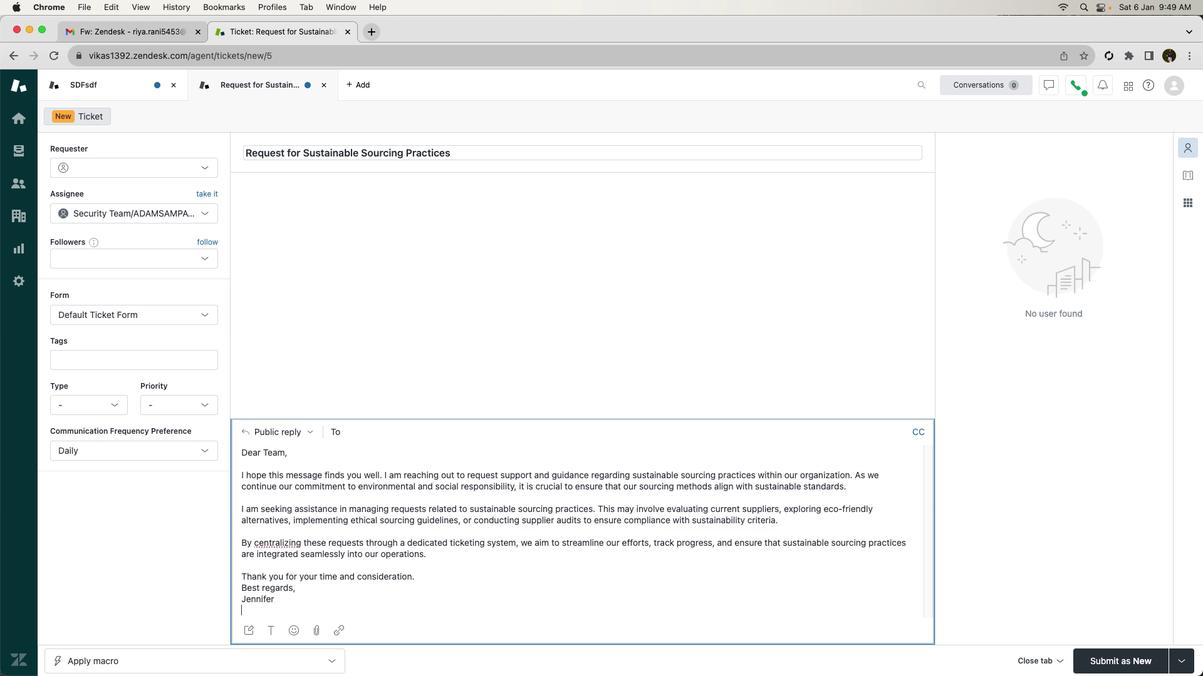 
Action: Mouse moved to (424, 582)
Screenshot: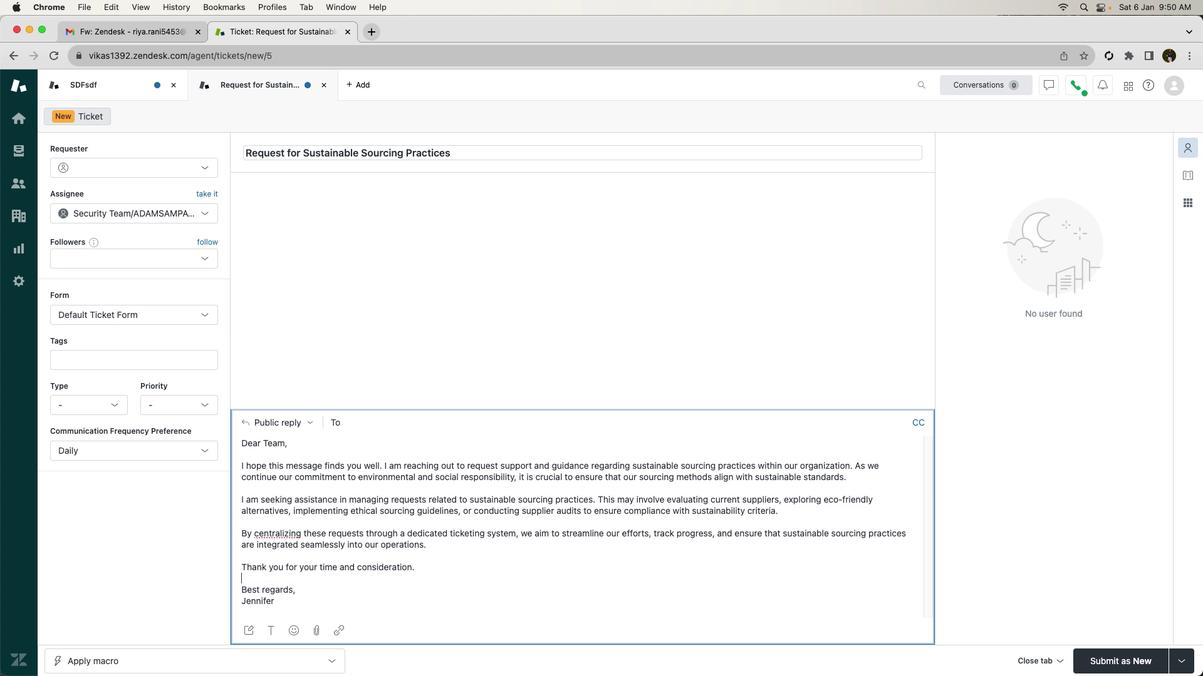 
Action: Mouse pressed left at (424, 582)
Screenshot: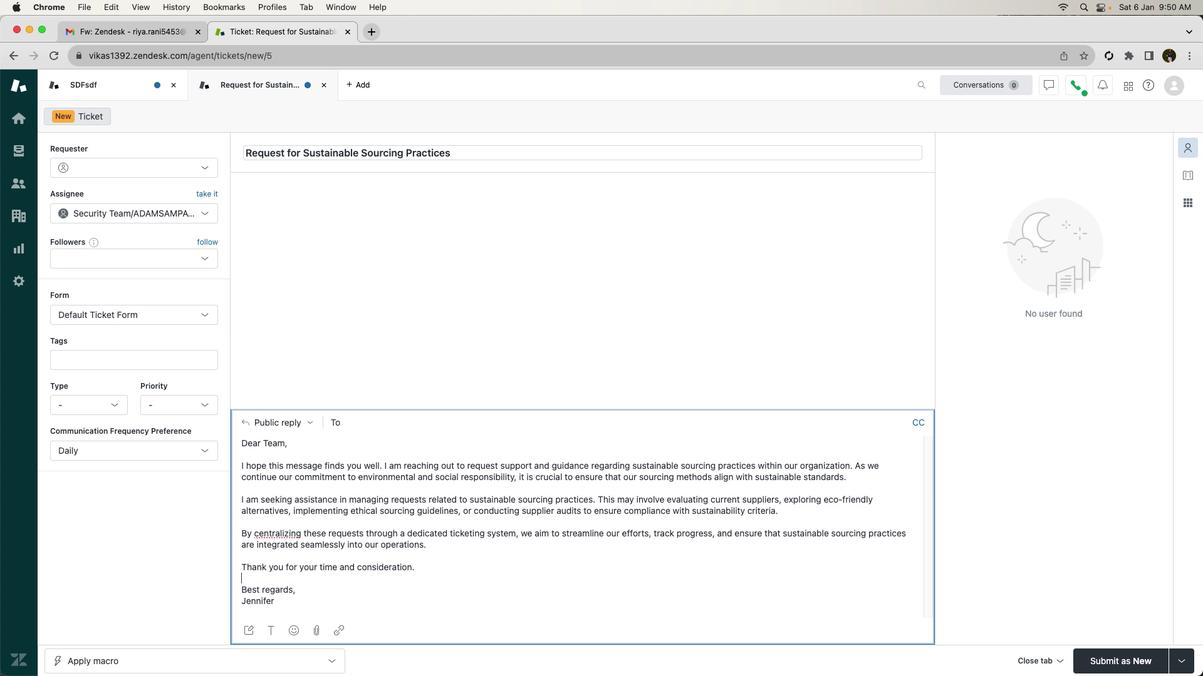 
Action: Mouse moved to (426, 581)
Screenshot: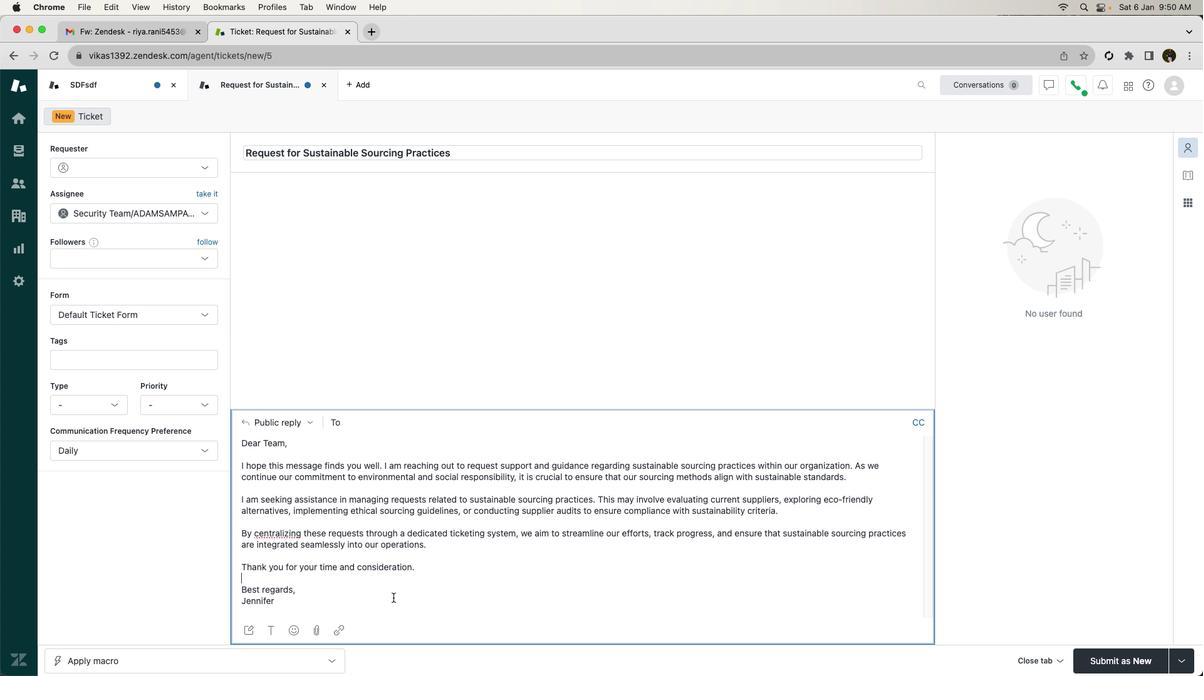 
Action: Key pressed Key.enter
Screenshot: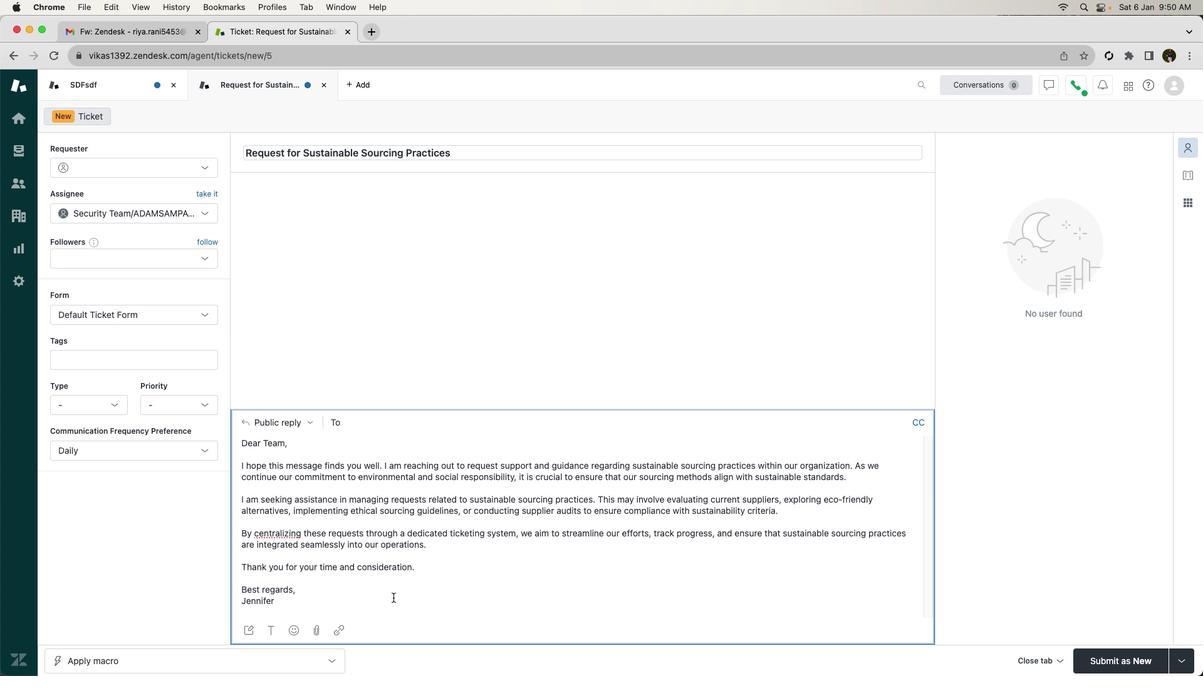 
Action: Mouse moved to (1121, 664)
Screenshot: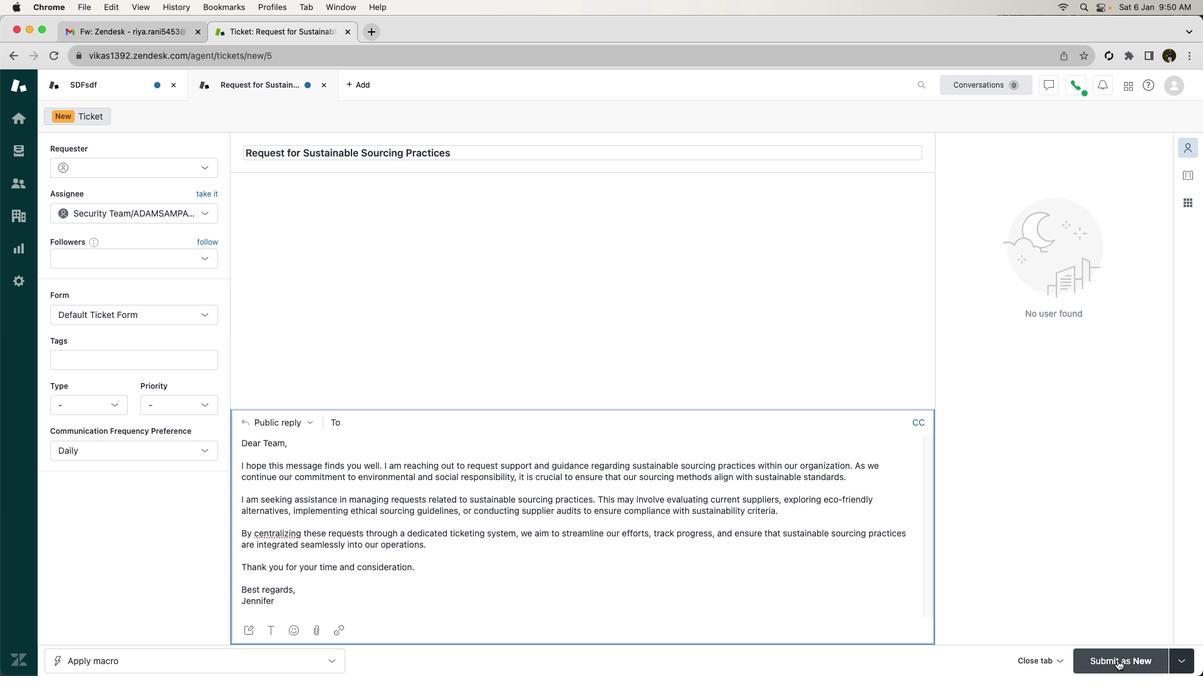 
Action: Mouse pressed left at (1121, 664)
Screenshot: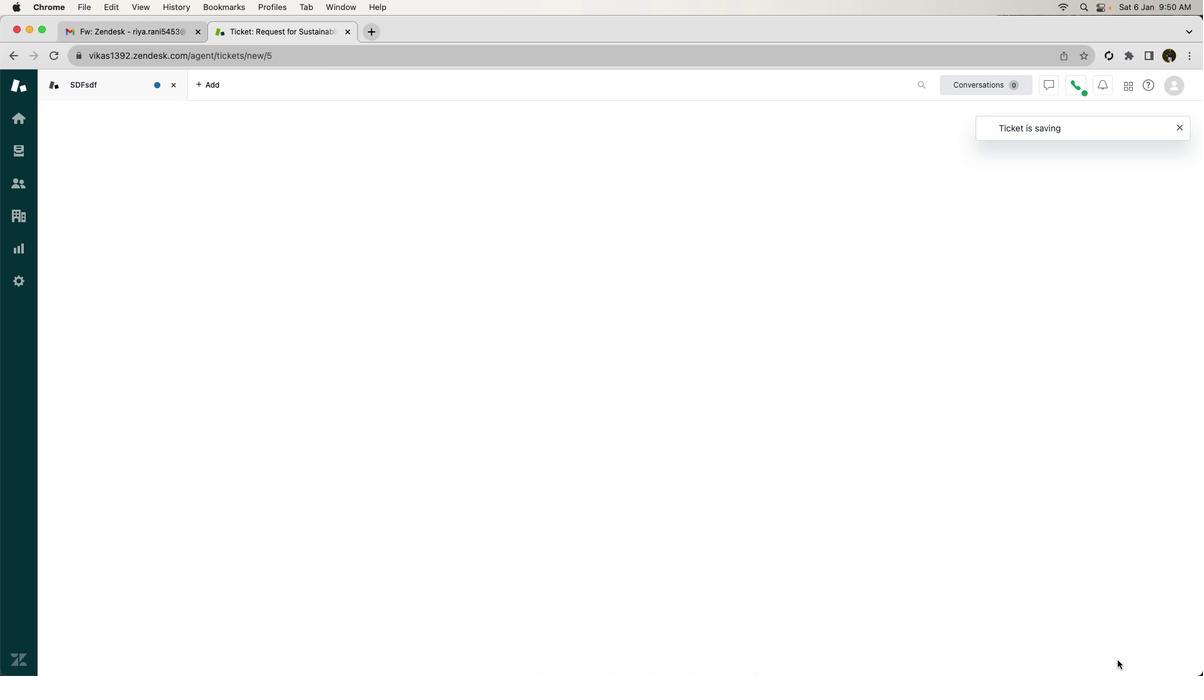 
Action: Mouse moved to (1119, 666)
Screenshot: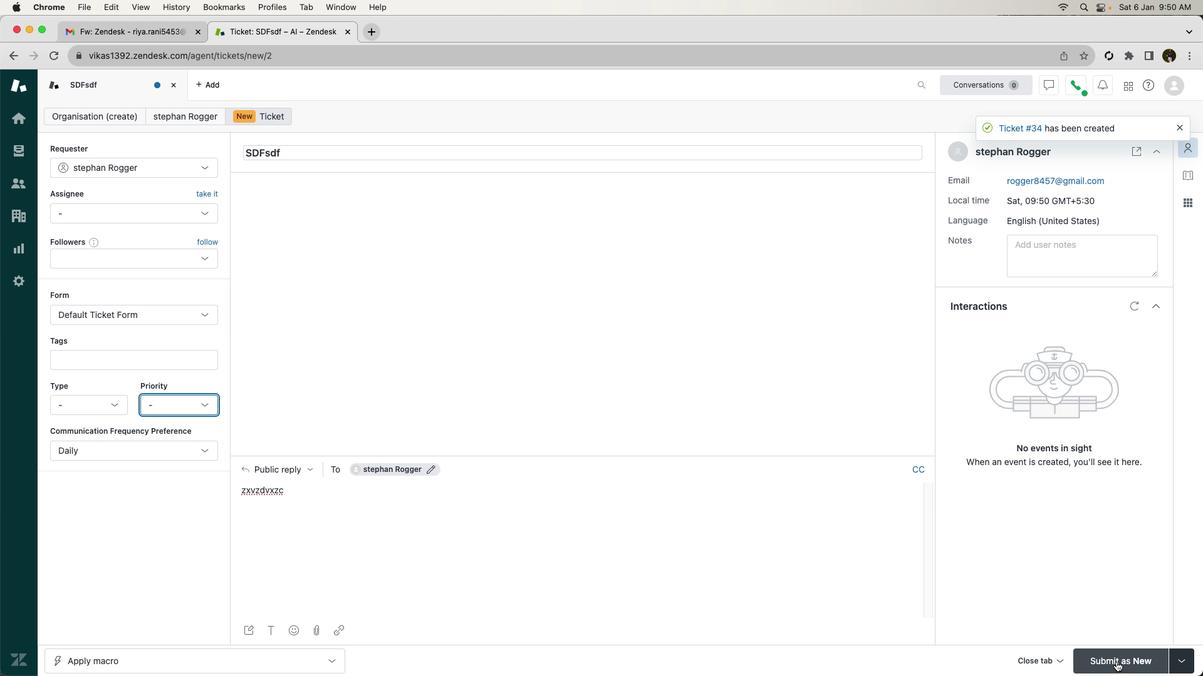 
